 Task: In the Company iastate.edu, Create email and send with subject: 'Elevate Your Success: Introducing a Transformative Opportunity', and with mail content 'Good Day!_x000D_
We're excited to introduce you to an innovative solution that will revolutionize your industry. Get ready to redefine success and reach new heights!_x000D_
Best Regard', attach the document: Contract.pdf and insert image: visitingcard.jpg. Below Best Regards, write Pinterest and insert the URL: in.pinterest.com. Mark checkbox to create task to follow up : In 1 month.  Enter or choose an email address of recipient's from company's contact and send.. Logged in from softage.10@softage.net
Action: Mouse moved to (71, 49)
Screenshot: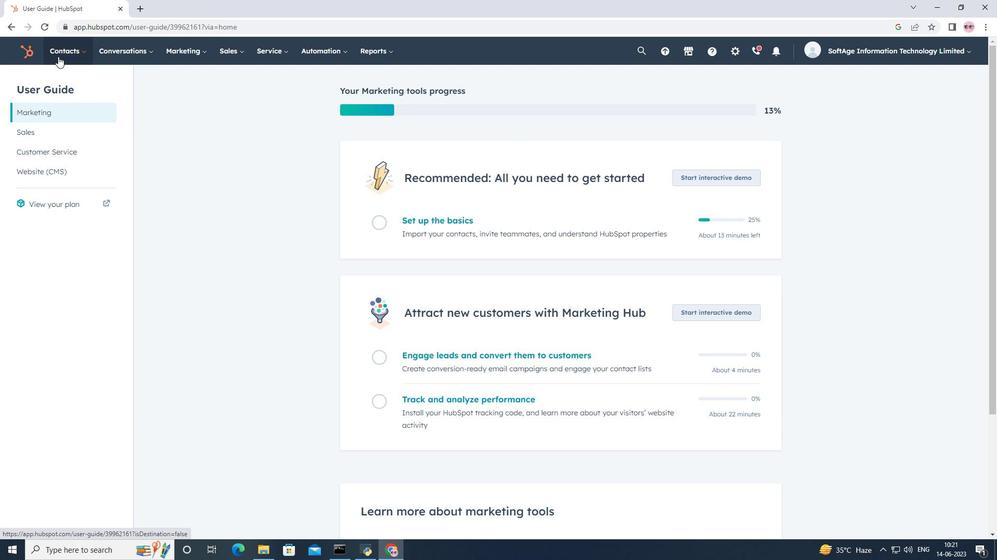 
Action: Mouse pressed left at (71, 49)
Screenshot: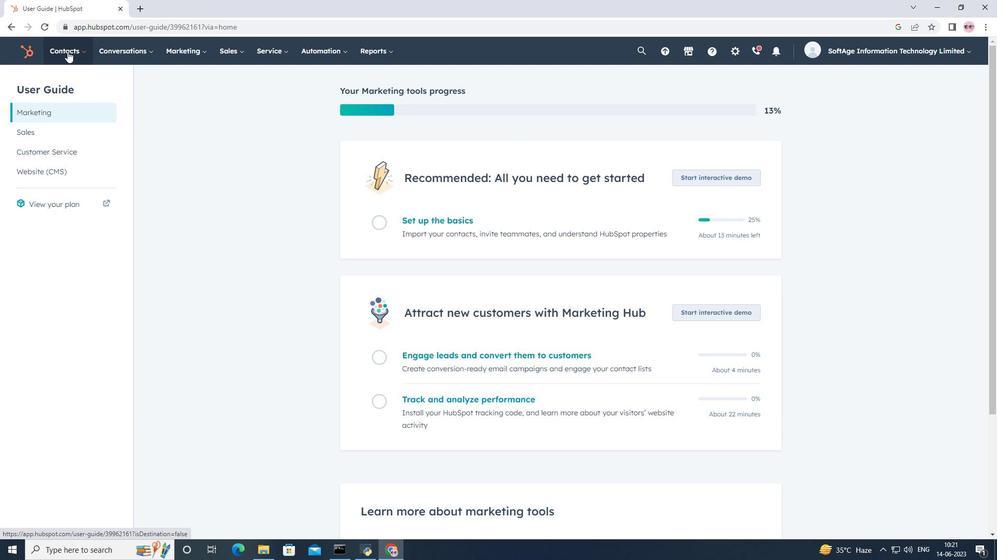 
Action: Mouse moved to (91, 98)
Screenshot: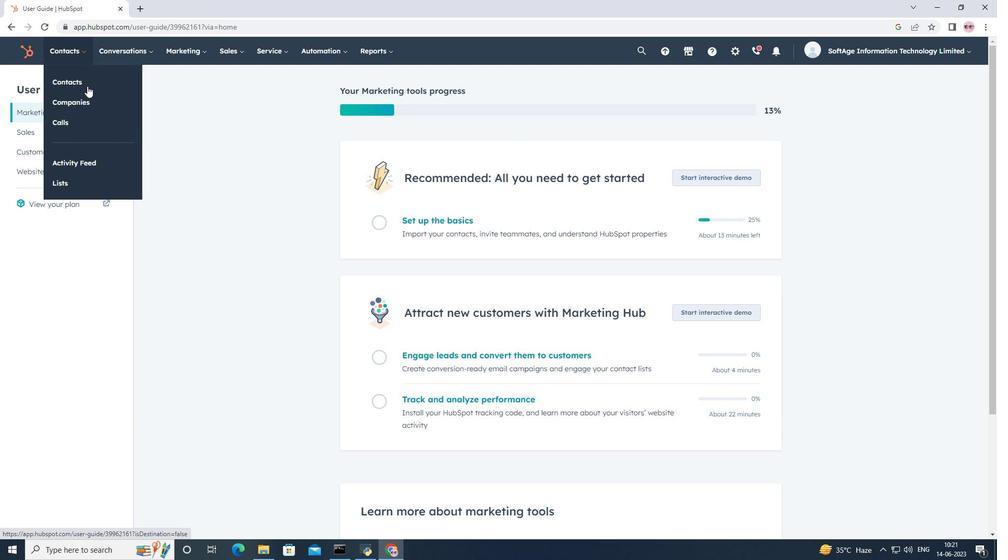 
Action: Mouse pressed left at (91, 98)
Screenshot: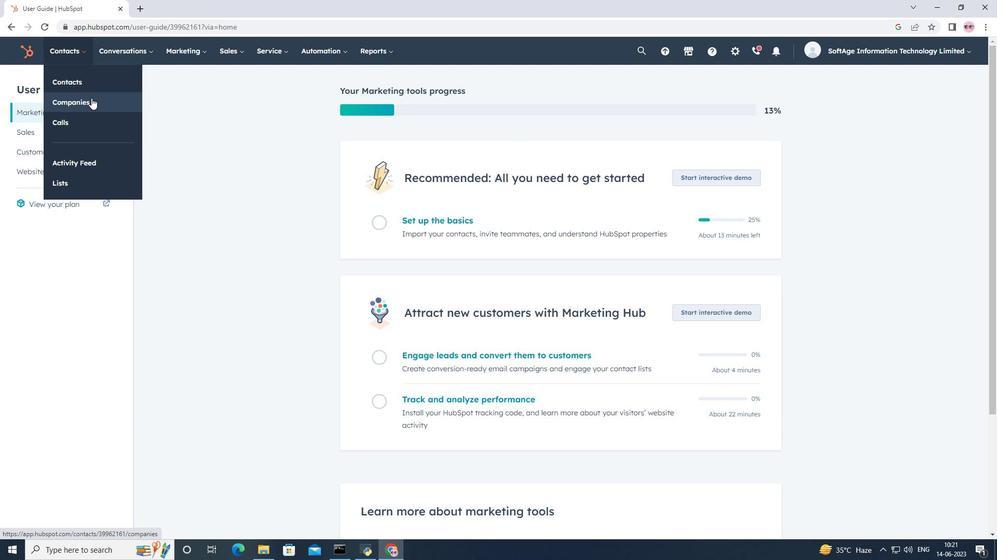 
Action: Mouse moved to (129, 170)
Screenshot: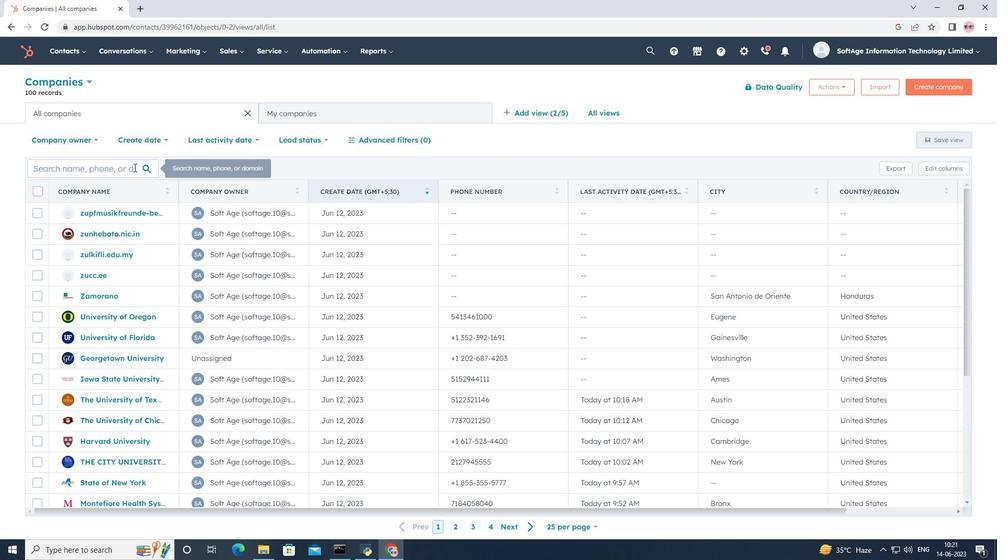 
Action: Mouse pressed left at (129, 170)
Screenshot: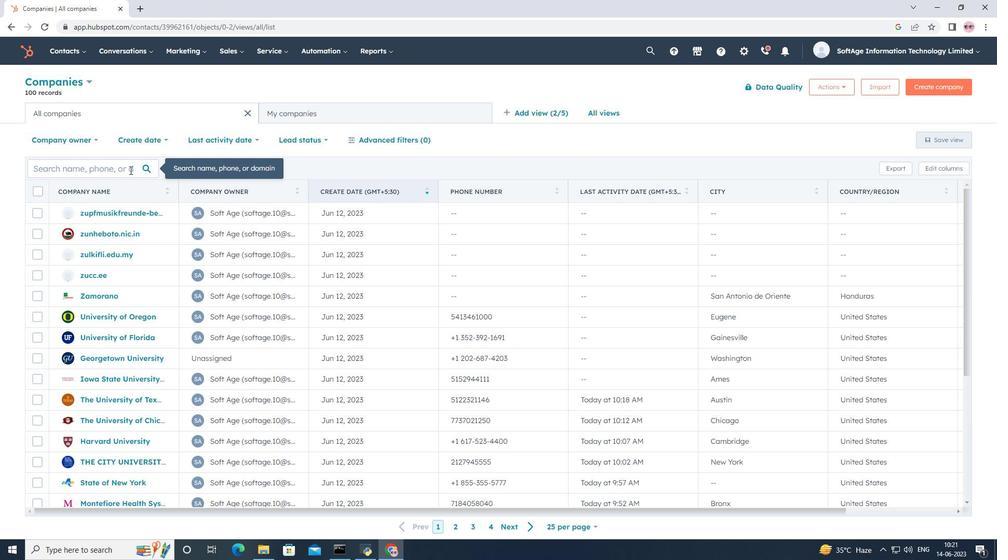 
Action: Key pressed iastate.edu
Screenshot: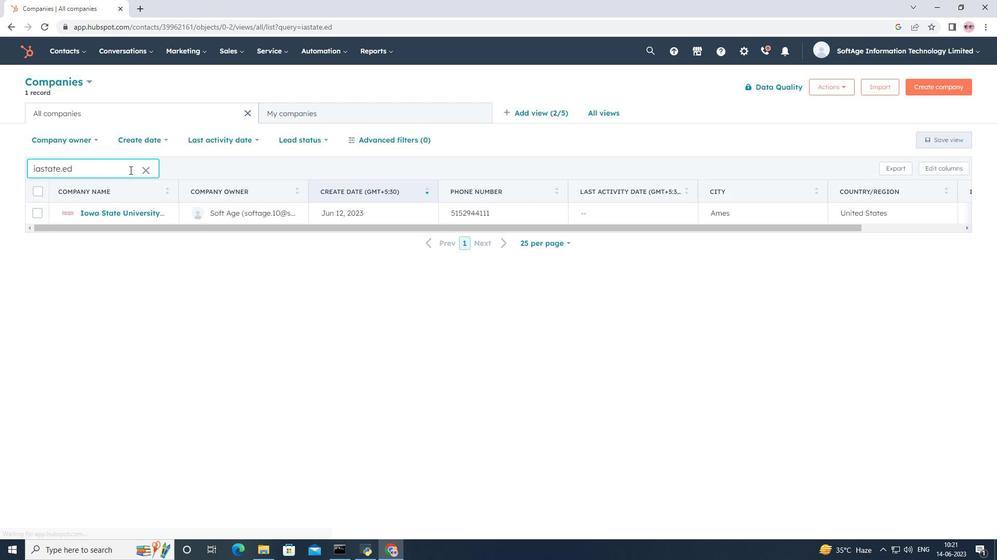 
Action: Mouse moved to (106, 218)
Screenshot: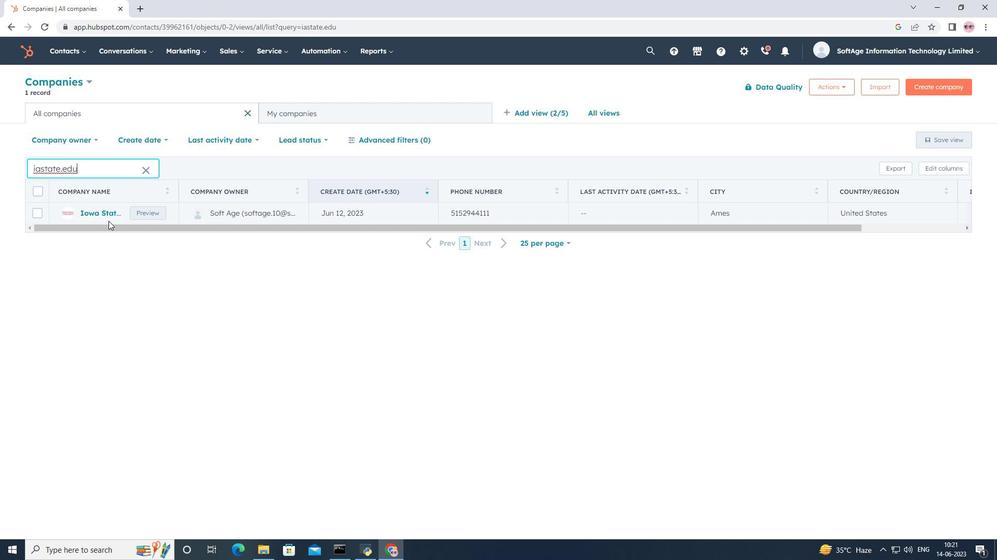 
Action: Mouse pressed left at (106, 218)
Screenshot: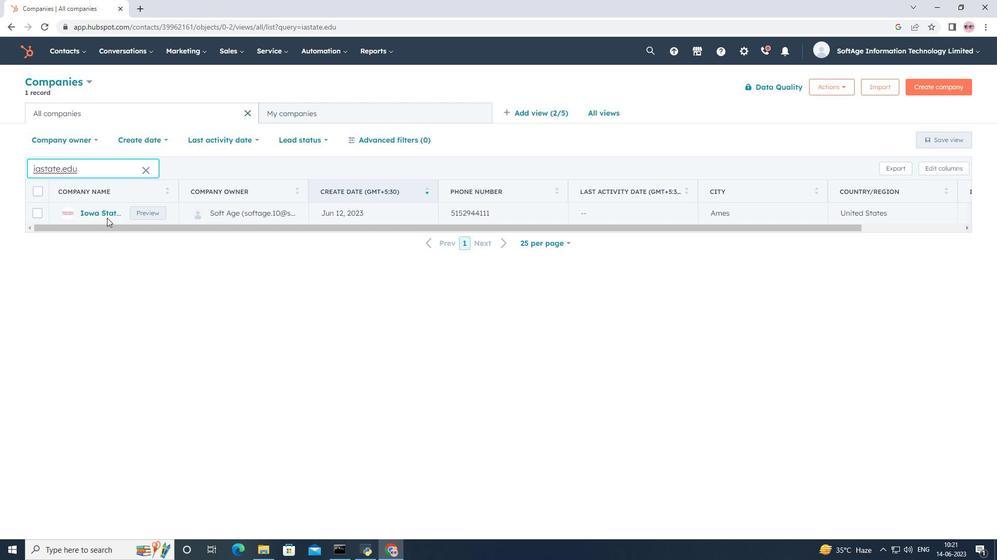 
Action: Mouse moved to (111, 211)
Screenshot: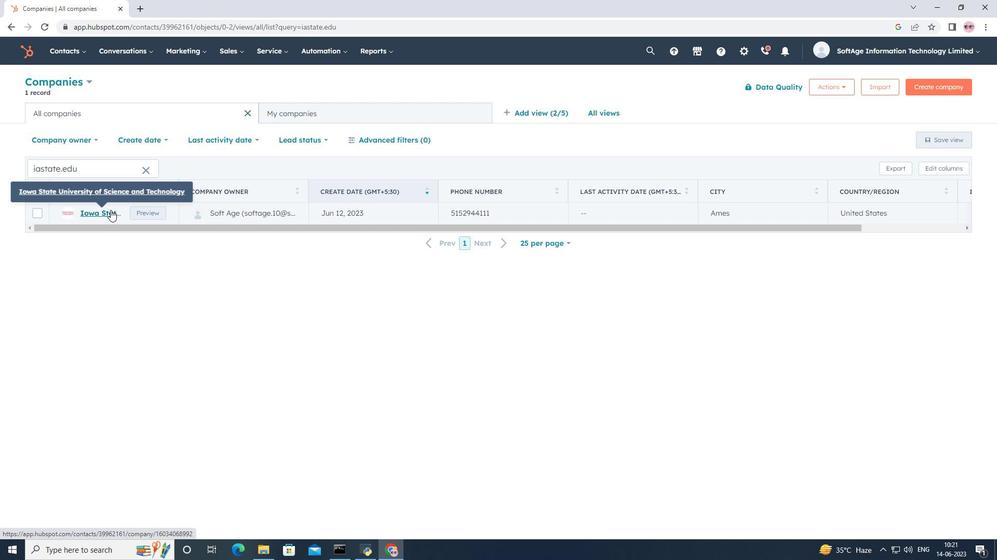 
Action: Mouse pressed left at (111, 211)
Screenshot: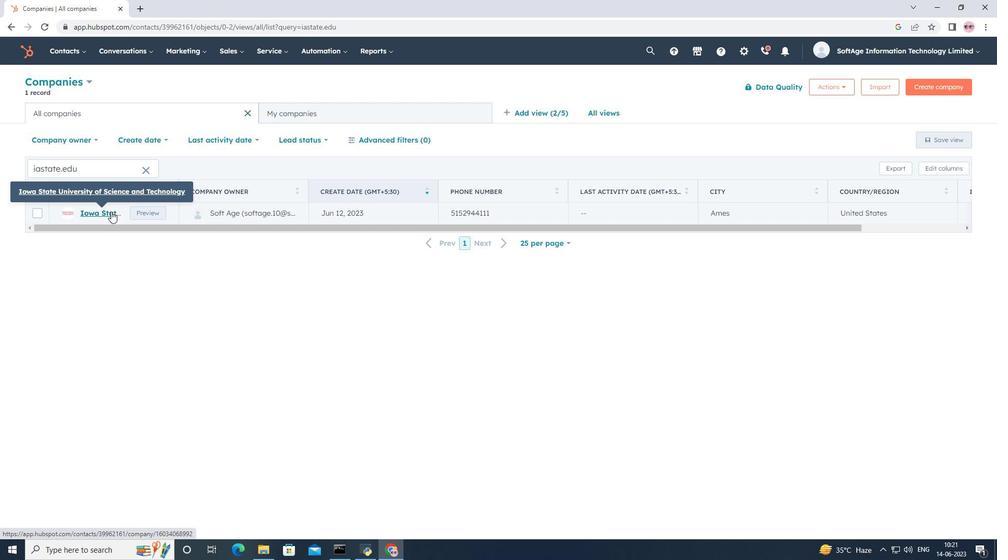 
Action: Mouse moved to (66, 181)
Screenshot: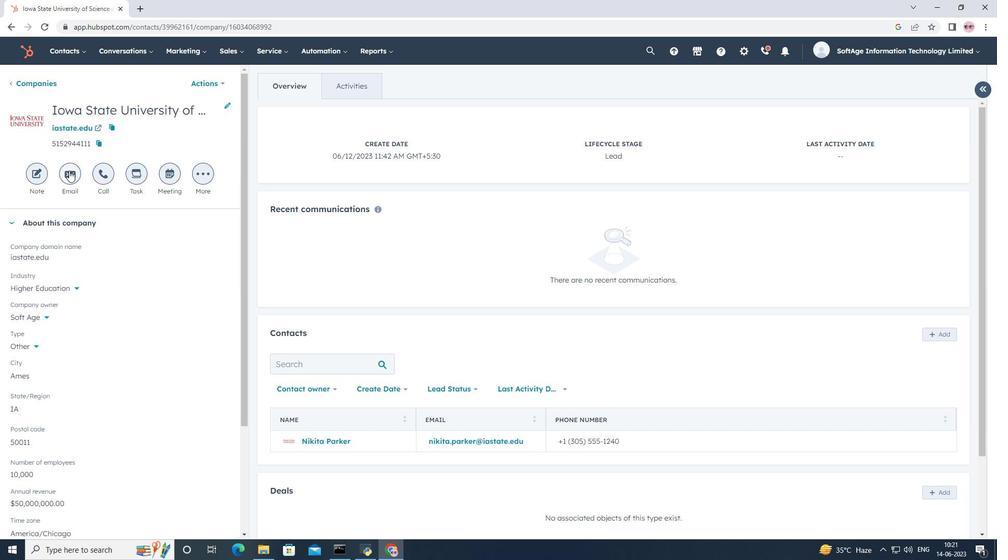 
Action: Mouse pressed left at (66, 181)
Screenshot: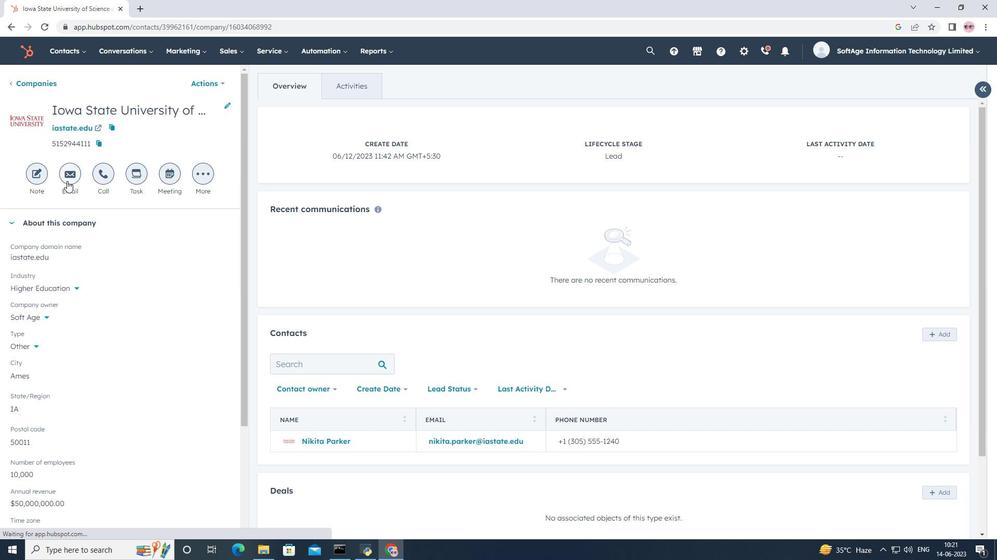 
Action: Mouse moved to (643, 347)
Screenshot: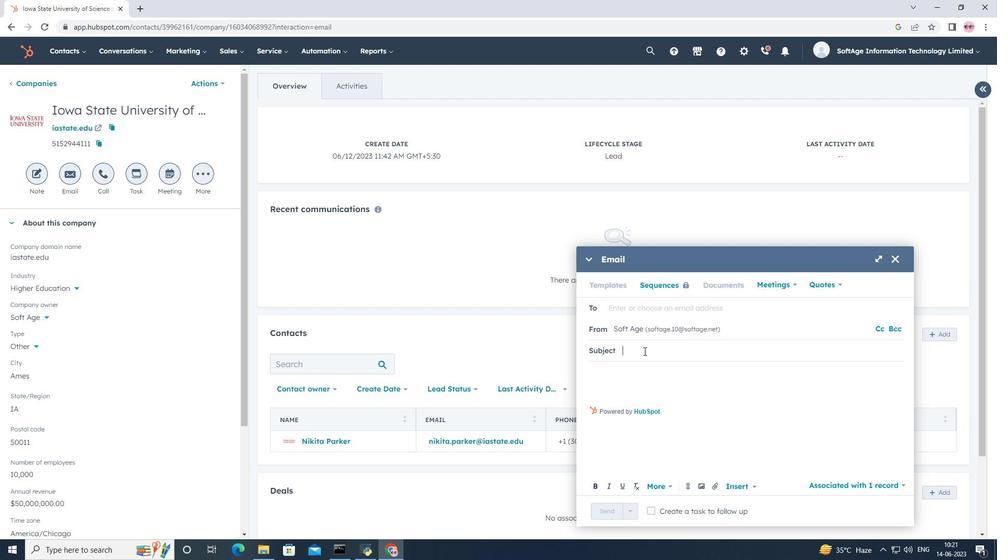 
Action: Mouse pressed left at (643, 347)
Screenshot: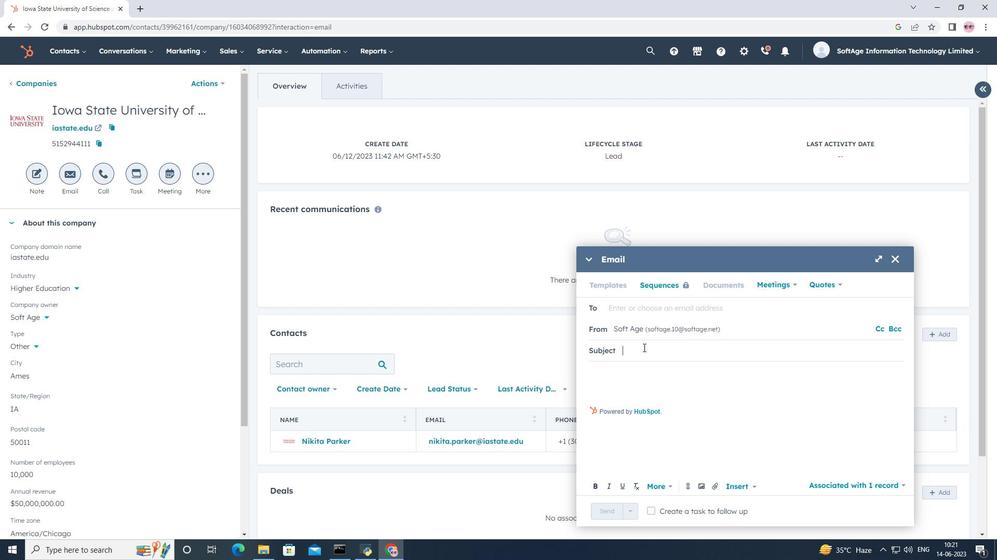 
Action: Key pressed <Key.shift>Elevate<Key.space><Key.shift>Your<Key.space><Key.shift>Success<Key.shift>:<Key.space><Key.shift><Key.shift><Key.shift><Key.shift><Key.shift><Key.shift><Key.shift><Key.shift><Key.shift><Key.shift><Key.shift><Key.shift><Key.shift><Key.shift><Key.shift><Key.shift><Key.shift><Key.shift><Key.shift><Key.shift><Key.shift><Key.shift><Key.shift><Key.shift><Key.shift><Key.shift><Key.shift><Key.shift><Key.shift><Key.shift><Key.shift><Key.shift><Key.shift><Key.shift><Key.shift><Key.shift><Key.shift><Key.shift><Key.shift><Key.shift><Key.shift><Key.shift><Key.shift><Key.shift><Key.shift><Key.shift><Key.shift><Key.shift>Introducing<Key.space>a<Key.space><Key.shift><Key.shift><Key.shift><Key.shift><Key.shift><Key.shift><Key.shift><Key.shift><Key.shift><Key.shift><Key.shift>Transformative<Key.space><Key.shift>Opportunity
Screenshot: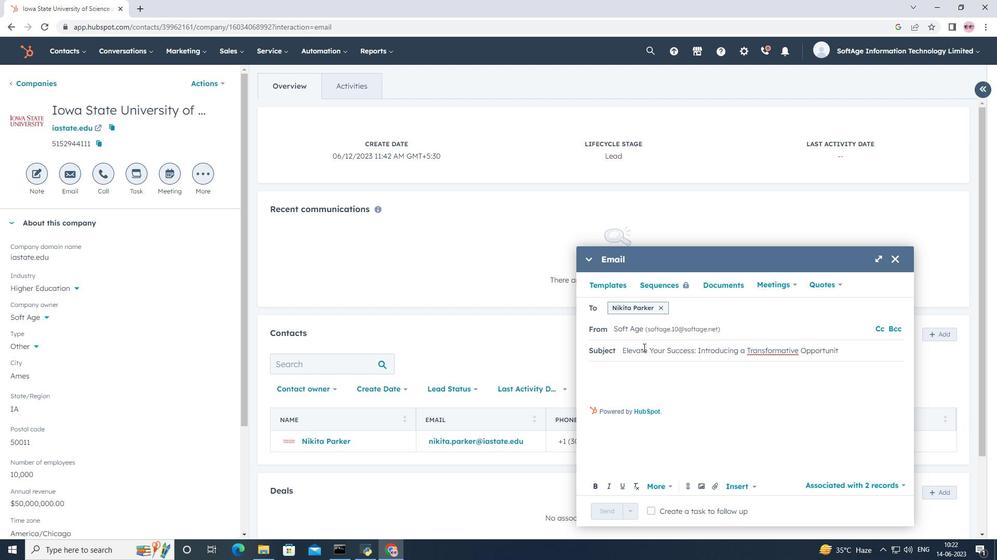 
Action: Mouse moved to (621, 372)
Screenshot: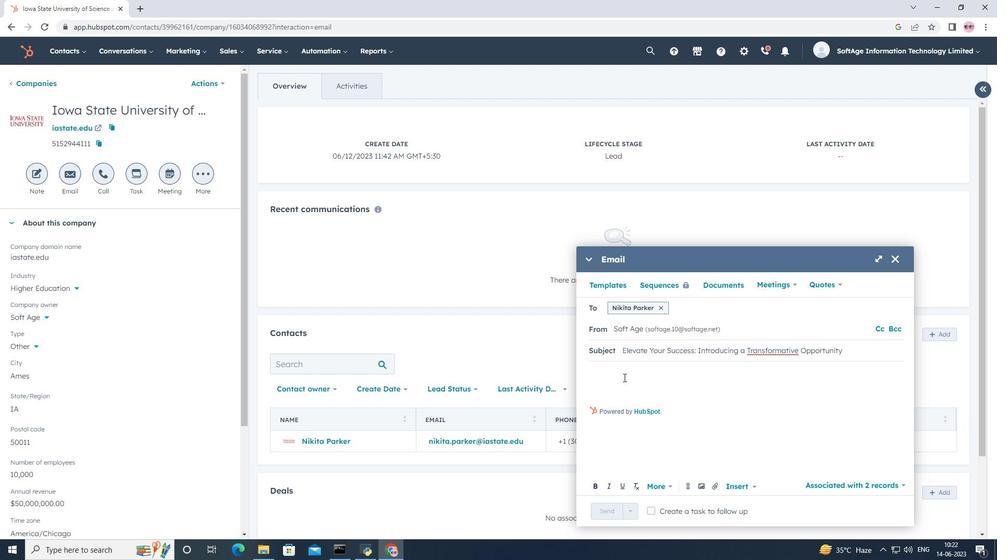 
Action: Mouse pressed left at (621, 372)
Screenshot: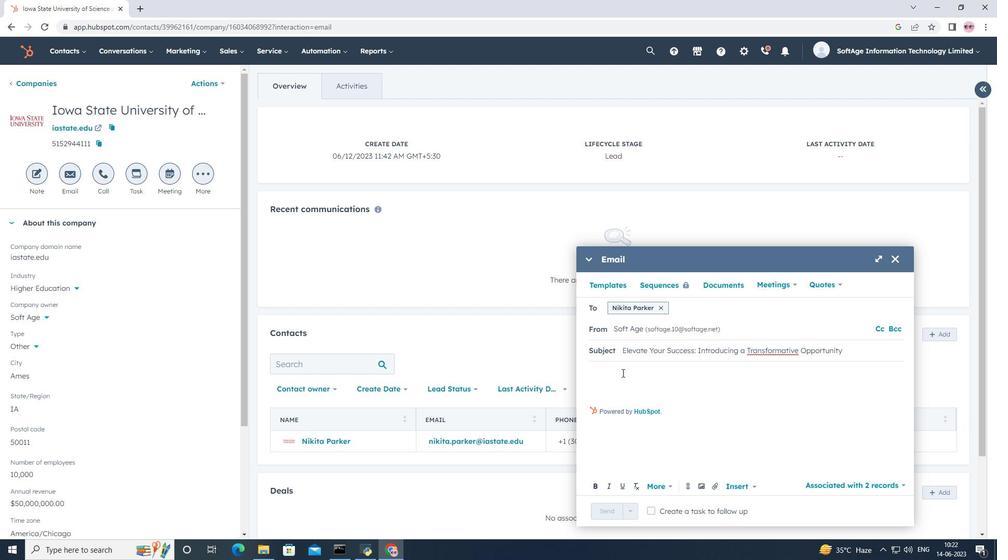 
Action: Key pressed <Key.shift><Key.shift><Key.shift><Key.shift><Key.shift><Key.shift>Good<Key.space><Key.shift><Key.shift>Day<Key.shift>!<Key.enter><Key.shift><Key.shift><Key.shift><Key.shift><Key.shift><Key.shift><Key.shift><Key.shift><Key.shift><Key.shift><Key.shift><Key.shift><Key.shift><Key.shift><Key.shift><Key.shift><Key.shift><Key.shift><Key.shift><Key.shift><Key.shift>We're<Key.space>excited<Key.space>to<Key.space>introduce<Key.space>you<Key.space>to<Key.space>an<Key.space>innovative<Key.space>solution<Key.space>that<Key.space>will<Key.space>revolutionize<Key.space>your<Key.space>industry.<Key.space><Key.shift>Get<Key.space>ready<Key.space>to<Key.space>redefine<Key.space>success<Key.space>and<Key.space>reach<Key.space>new<Key.space>heights<Key.shift>!<Key.enter><Key.shift>Best<Key.space><Key.shift>Regard
Screenshot: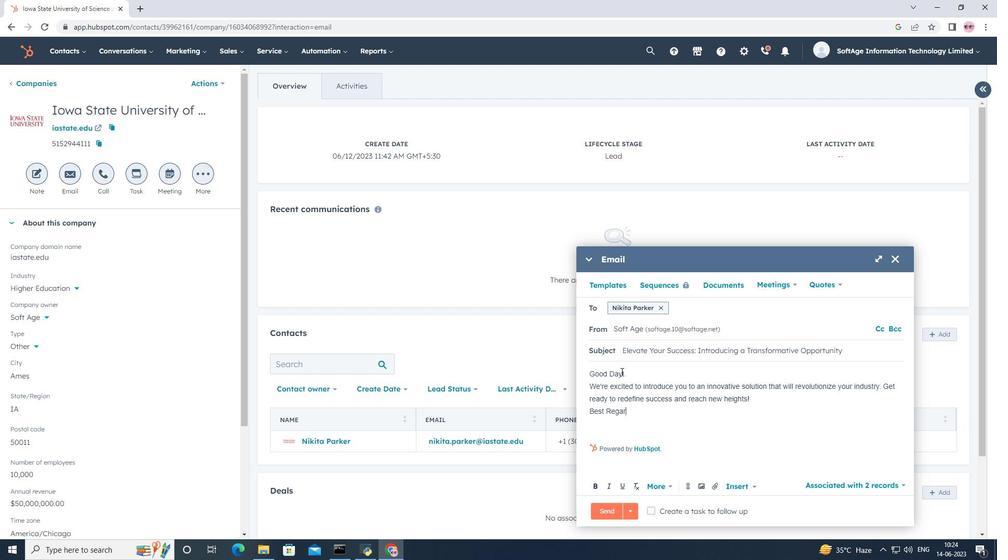 
Action: Mouse moved to (713, 489)
Screenshot: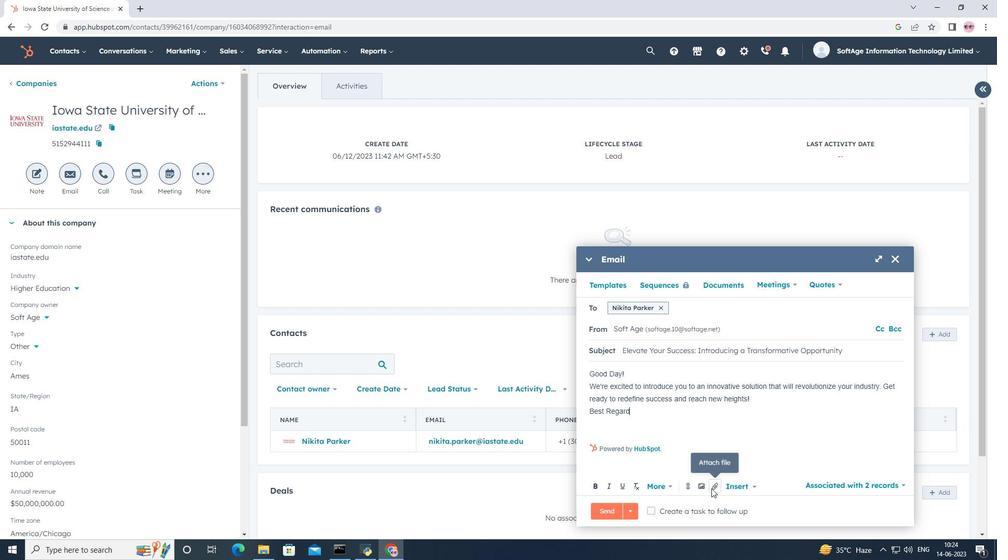
Action: Mouse pressed left at (713, 489)
Screenshot: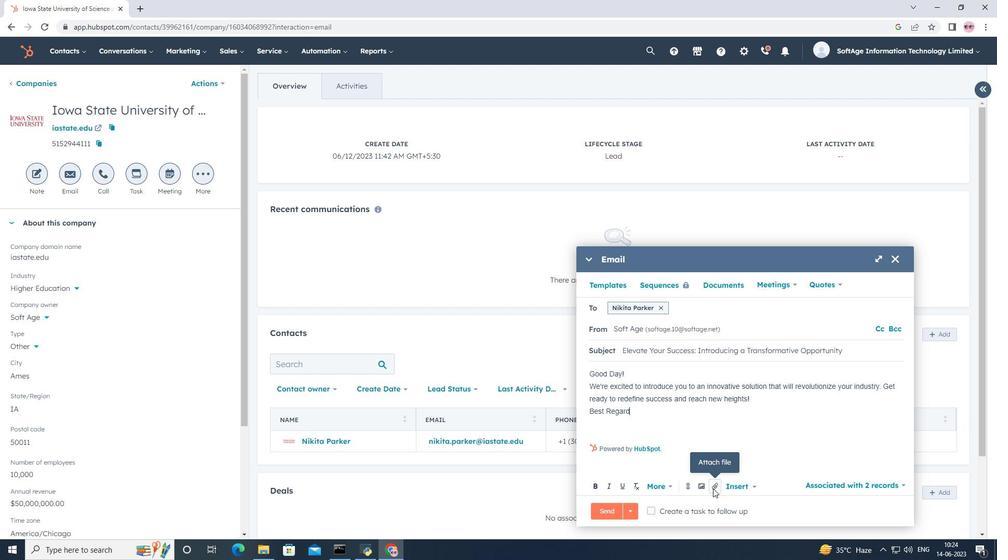 
Action: Mouse moved to (731, 459)
Screenshot: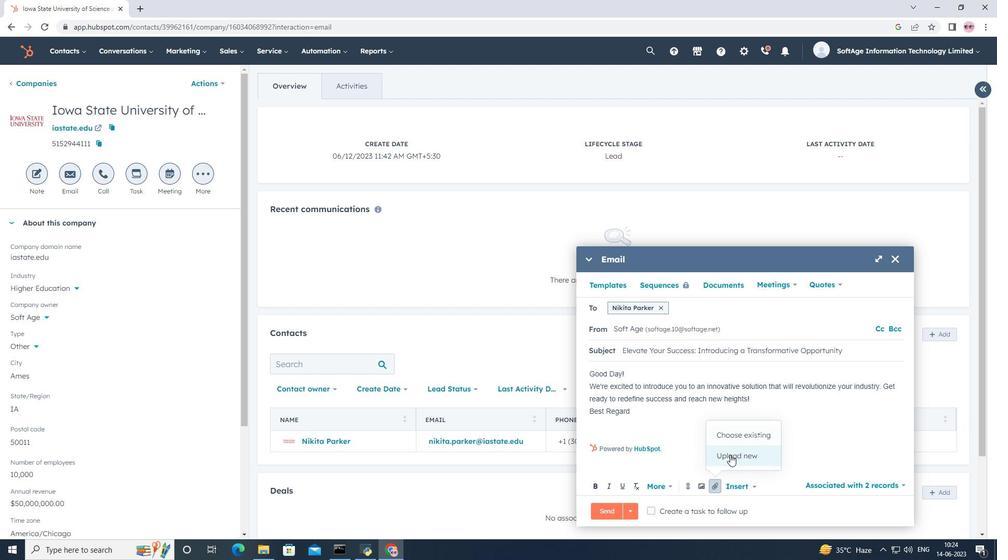 
Action: Mouse pressed left at (731, 459)
Screenshot: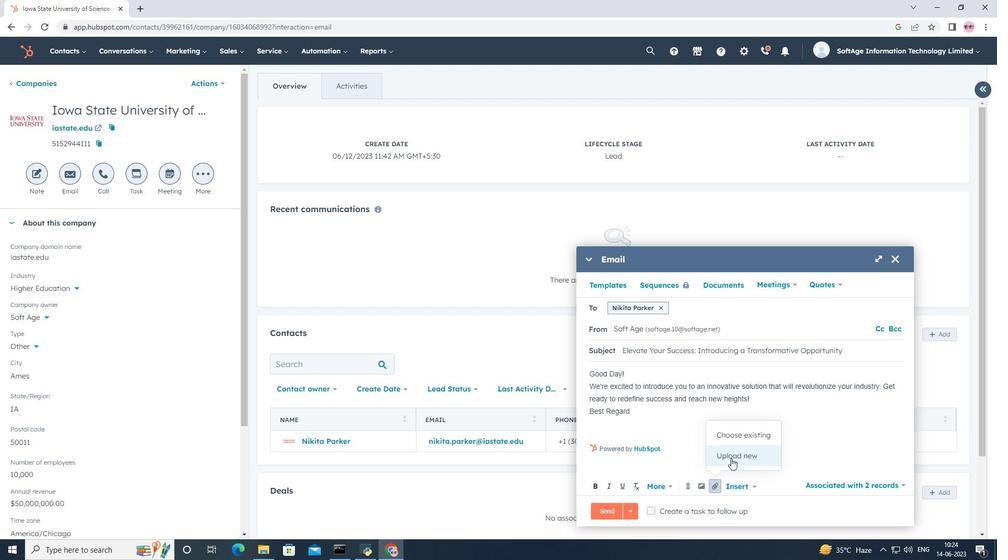 
Action: Mouse moved to (49, 130)
Screenshot: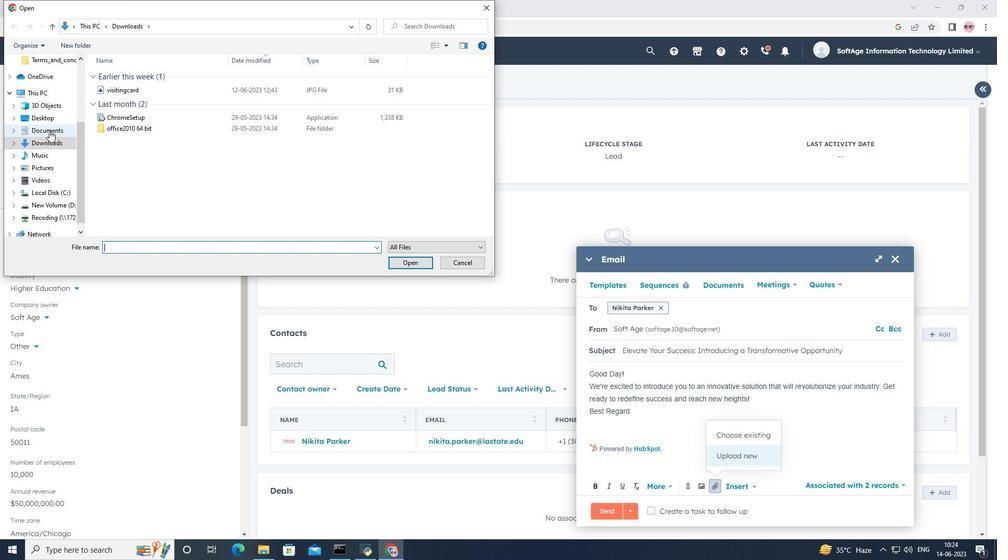 
Action: Mouse pressed left at (49, 130)
Screenshot: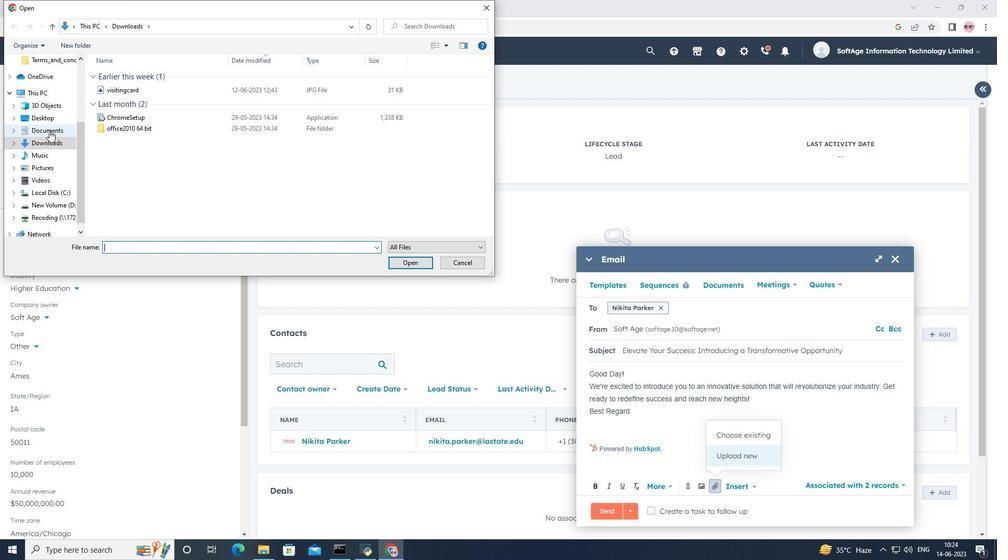 
Action: Mouse moved to (134, 107)
Screenshot: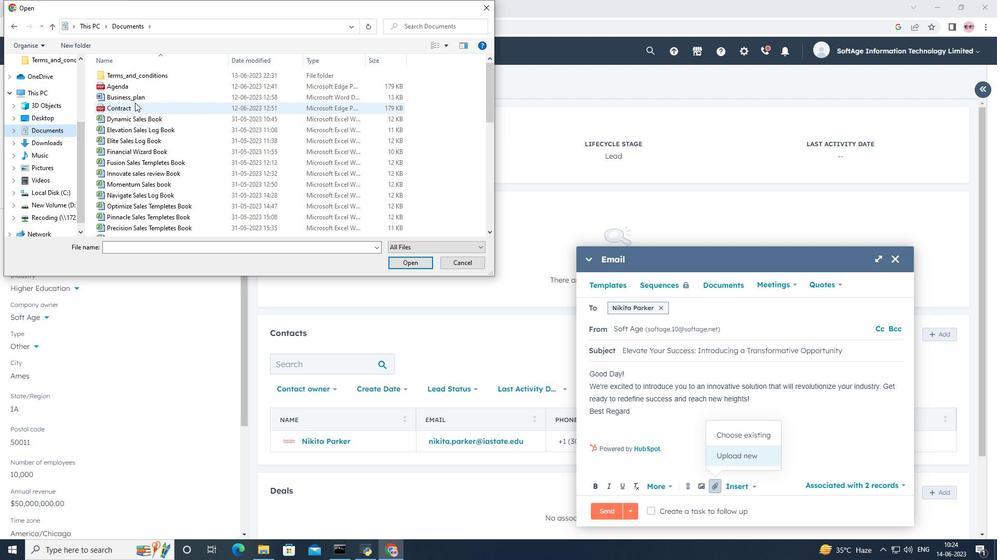 
Action: Mouse pressed left at (134, 107)
Screenshot: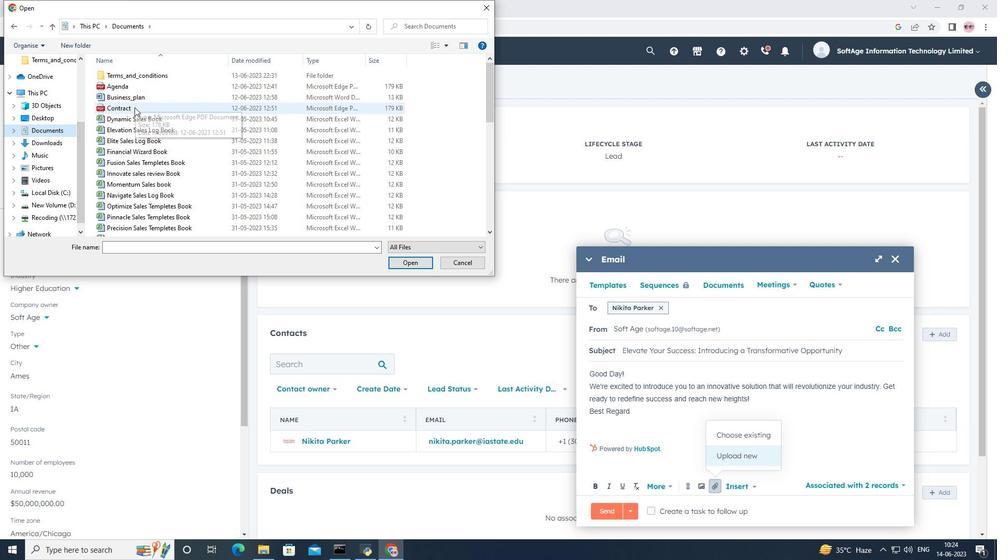 
Action: Mouse moved to (394, 261)
Screenshot: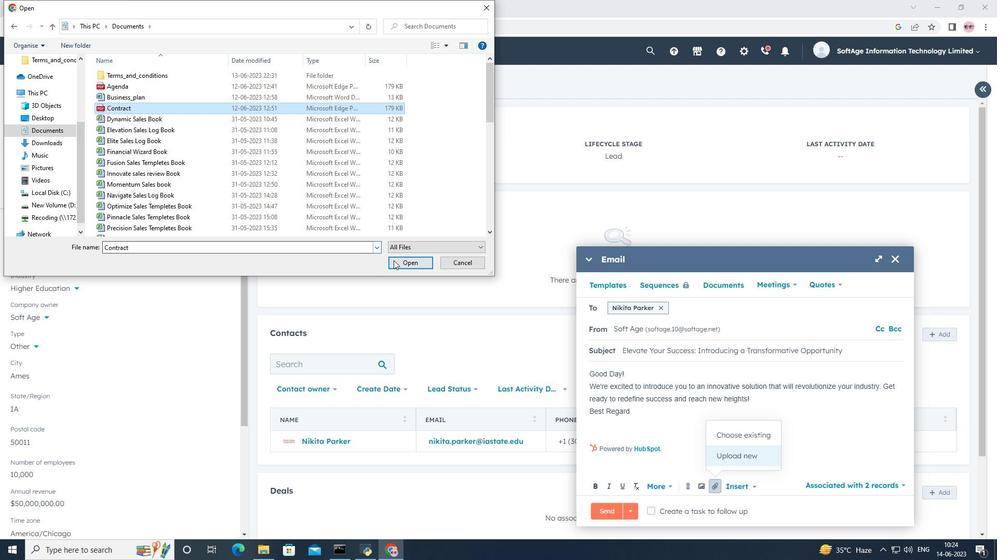
Action: Mouse pressed left at (394, 261)
Screenshot: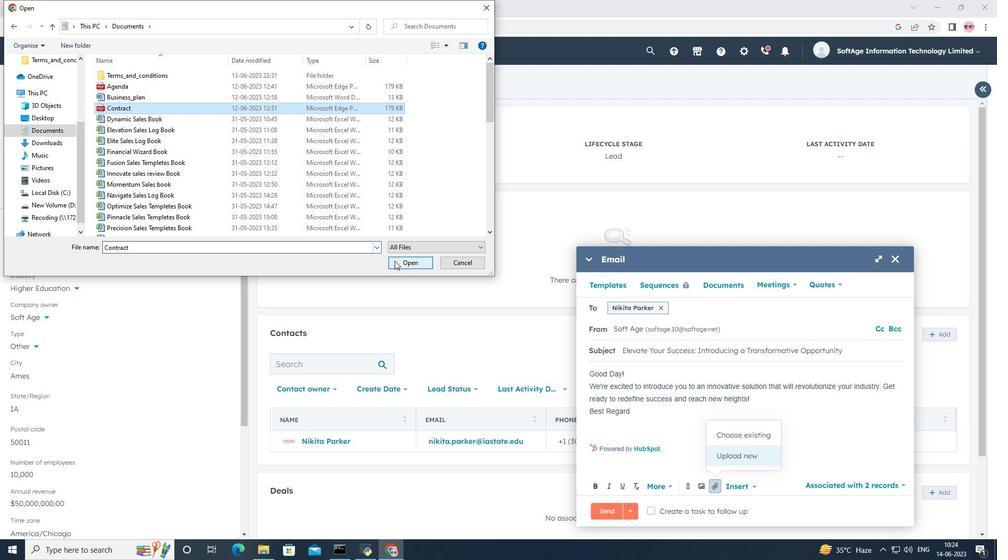 
Action: Mouse moved to (704, 459)
Screenshot: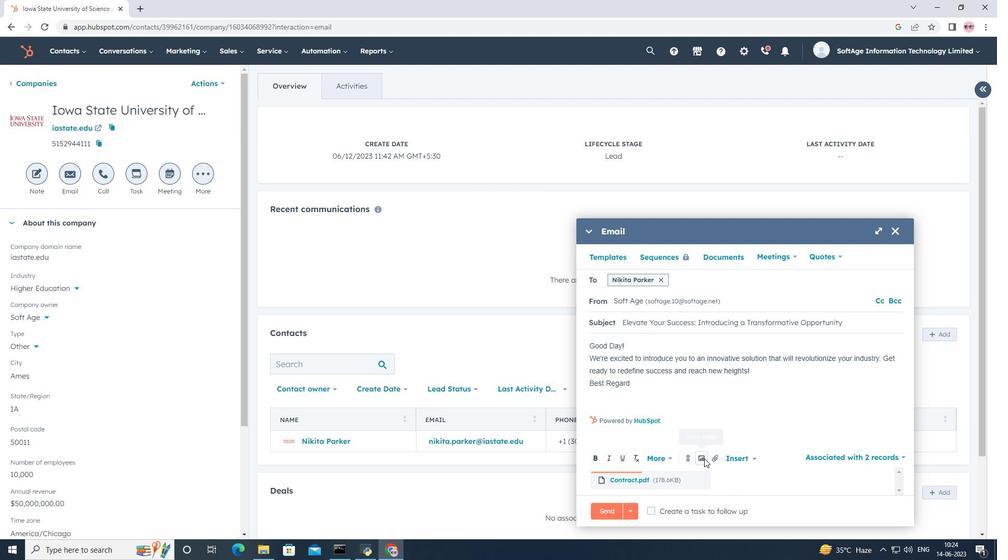 
Action: Mouse pressed left at (704, 459)
Screenshot: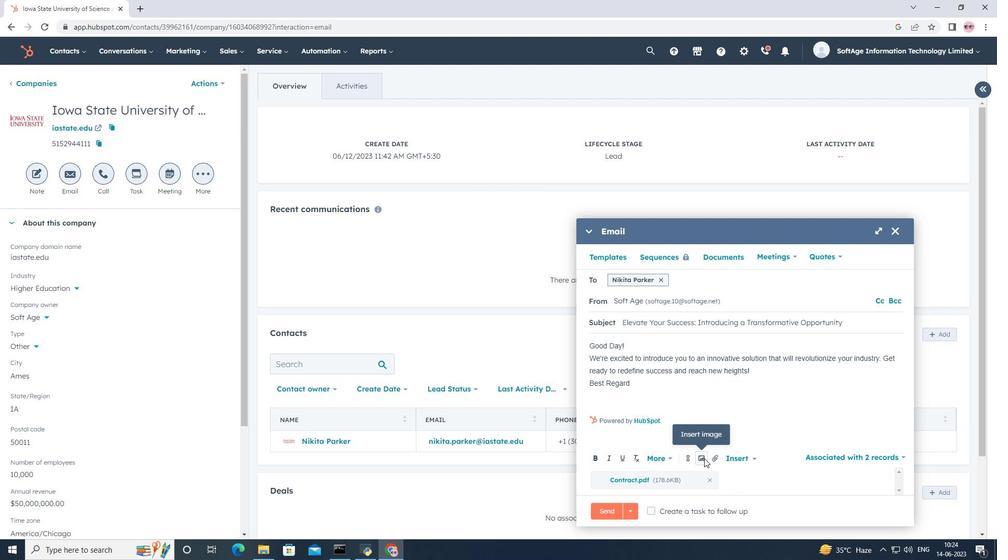 
Action: Mouse moved to (695, 433)
Screenshot: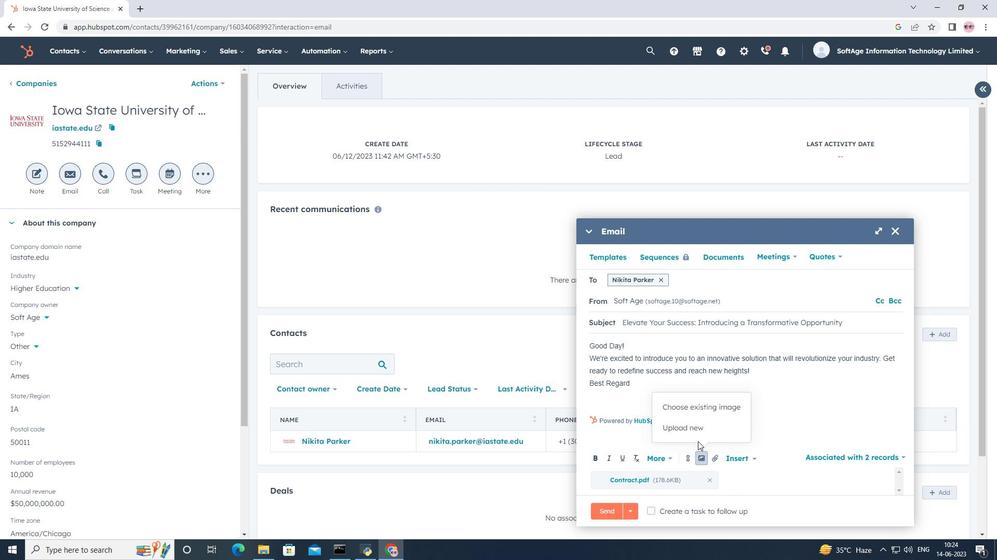 
Action: Mouse pressed left at (695, 433)
Screenshot: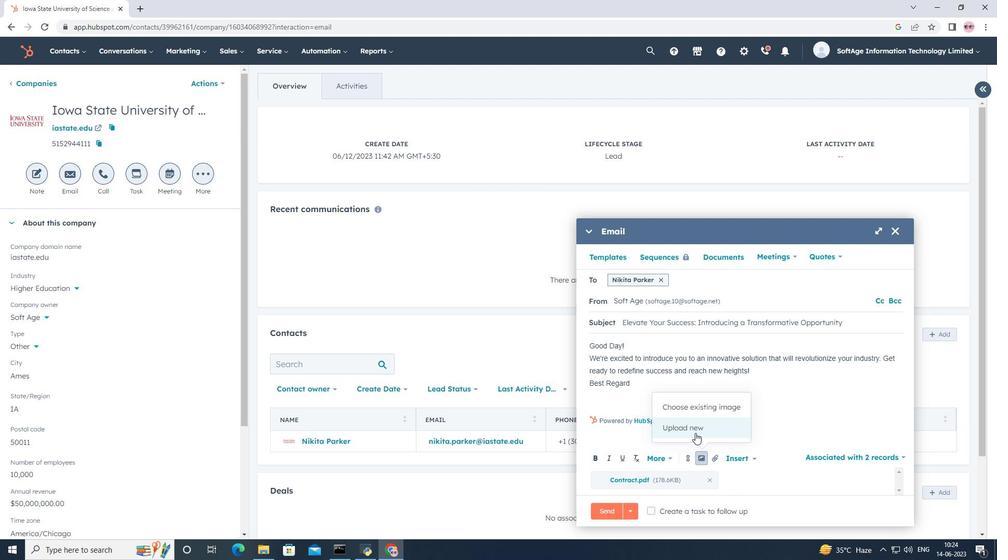 
Action: Mouse moved to (47, 146)
Screenshot: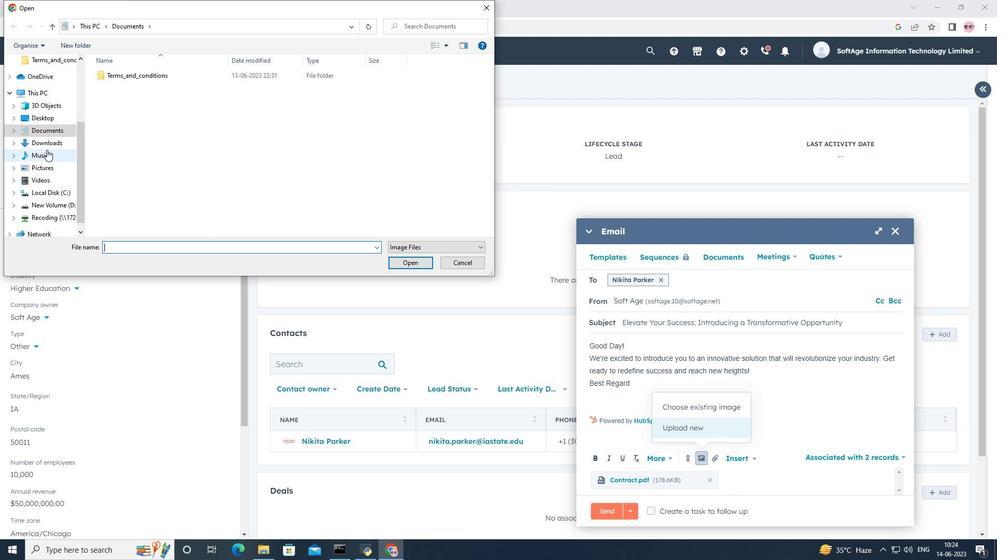 
Action: Mouse pressed left at (47, 146)
Screenshot: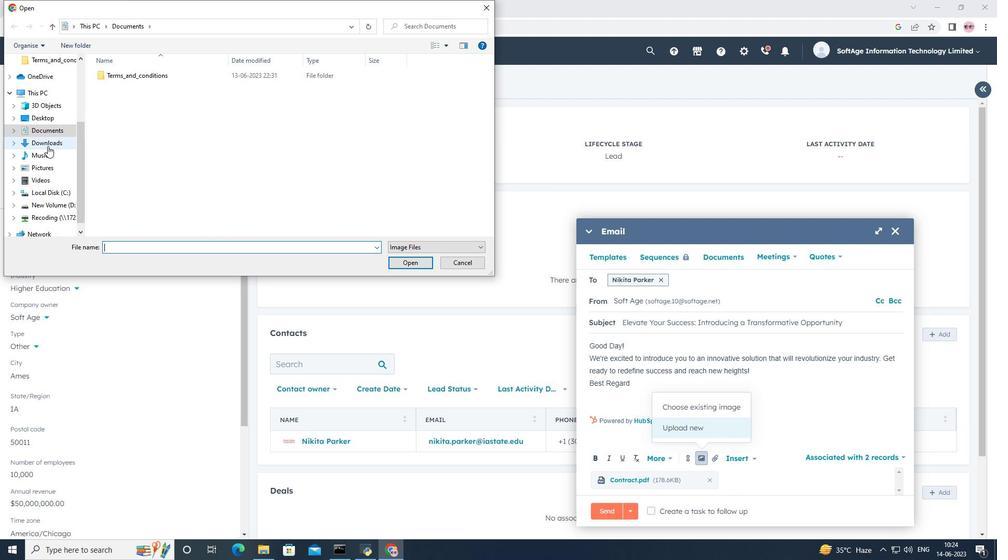 
Action: Mouse moved to (108, 87)
Screenshot: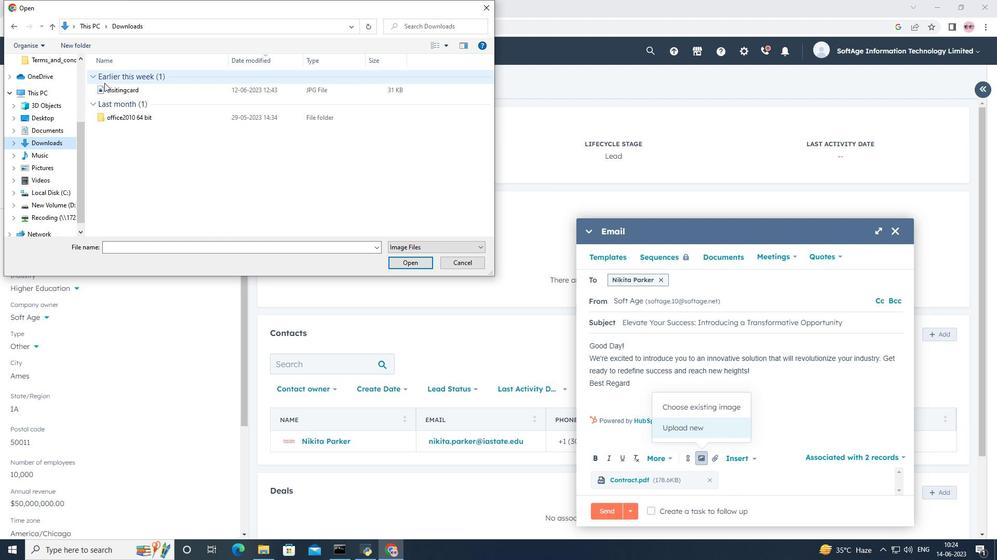 
Action: Mouse pressed left at (108, 87)
Screenshot: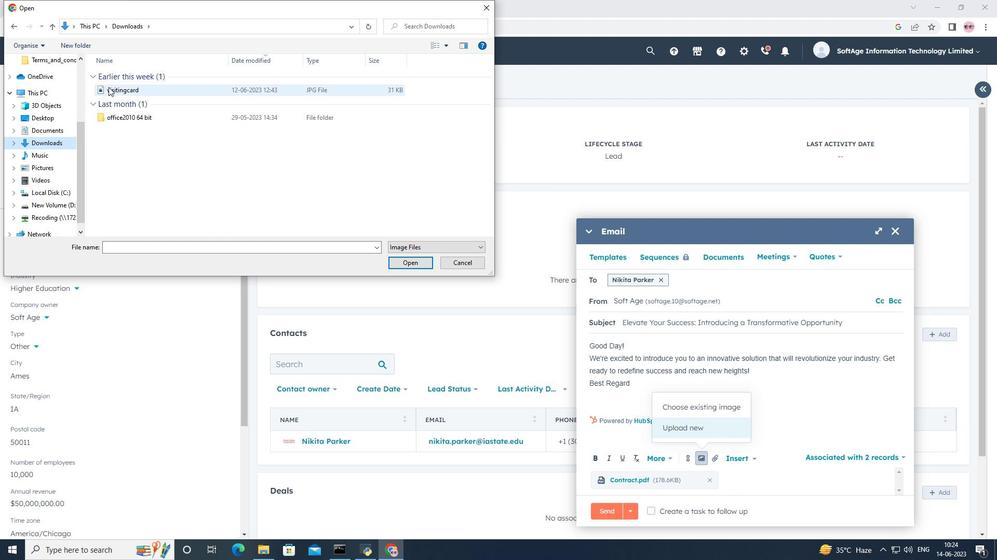 
Action: Mouse moved to (410, 267)
Screenshot: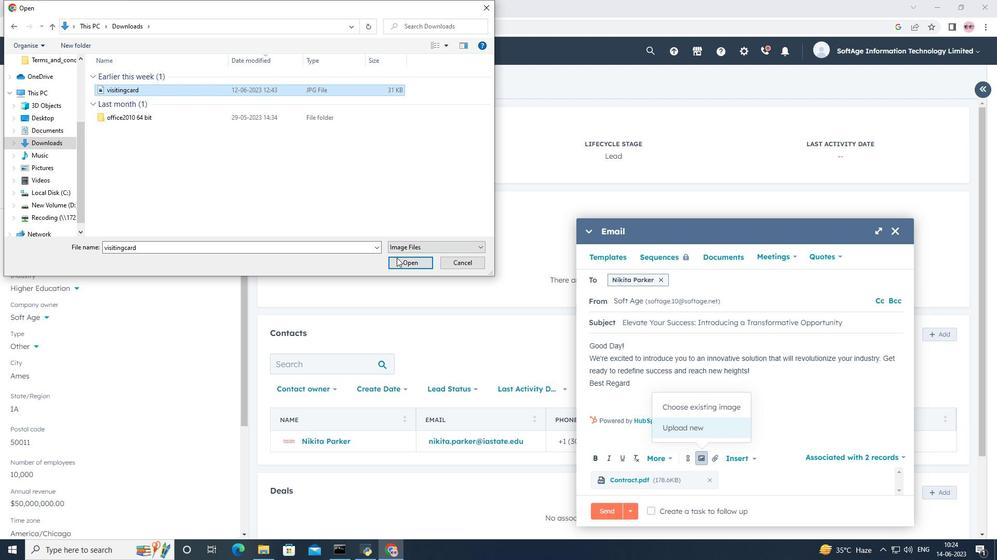 
Action: Mouse pressed left at (410, 267)
Screenshot: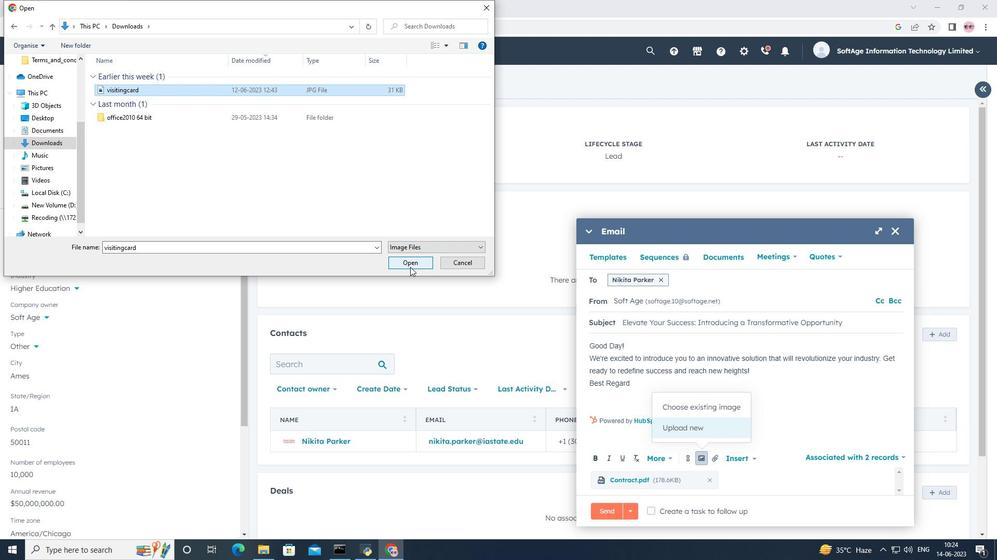 
Action: Mouse moved to (634, 286)
Screenshot: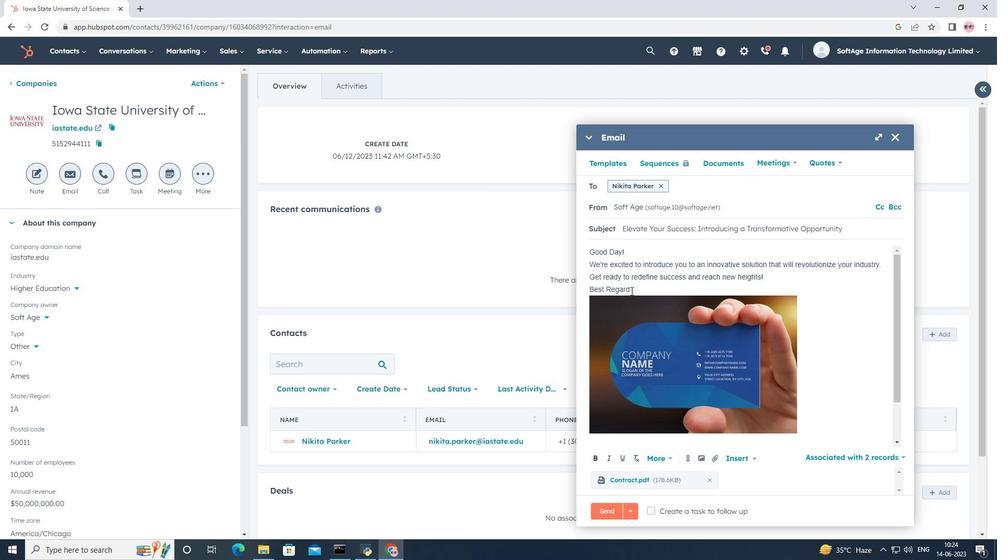 
Action: Mouse pressed left at (634, 286)
Screenshot: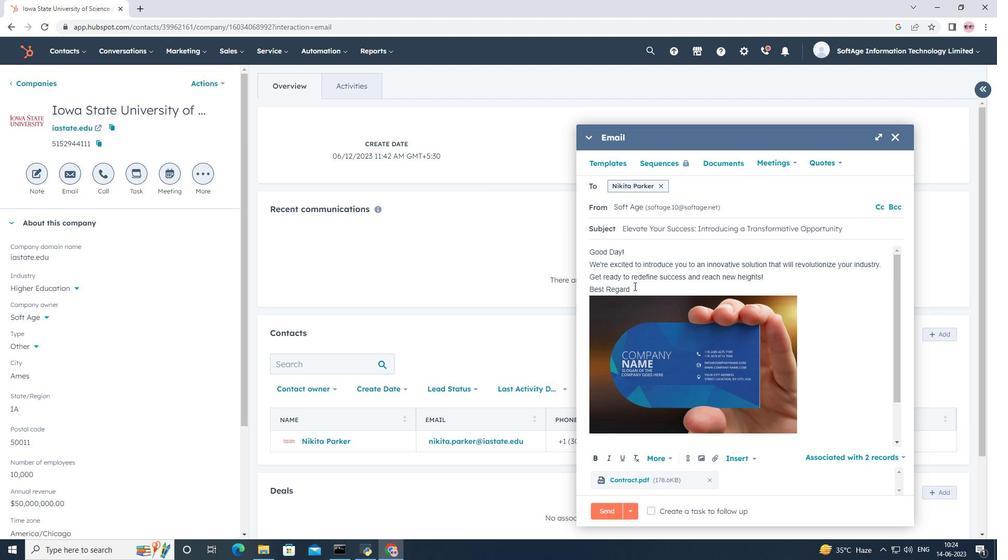 
Action: Key pressed <Key.enter><Key.shift><Key.shift><Key.shift><Key.shift><Key.shift><Key.shift><Key.shift><Key.shift><Key.shift><Key.shift><Key.shift><Key.shift><Key.shift><Key.shift><Key.shift><Key.shift><Key.shift><Key.shift><Key.shift><Key.shift><Key.shift><Key.shift><Key.shift><Key.shift><Key.shift><Key.shift><Key.shift><Key.shift><Key.shift><Key.shift><Key.shift><Key.shift><Key.shift><Key.shift><Key.shift><Key.shift><Key.shift><Key.shift><Key.shift><Key.shift><Key.shift><Key.shift><Key.shift><Key.shift><Key.shift><Key.shift><Key.shift><Key.shift><Key.shift><Key.shift><Key.shift><Key.shift><Key.shift><Key.shift><Key.shift><Key.shift><Key.shift><Key.shift><Key.shift><Key.shift><Key.shift><Key.shift><Key.shift><Key.shift><Key.shift><Key.shift><Key.shift><Key.shift><Key.shift><Key.shift>Pinterest
Screenshot: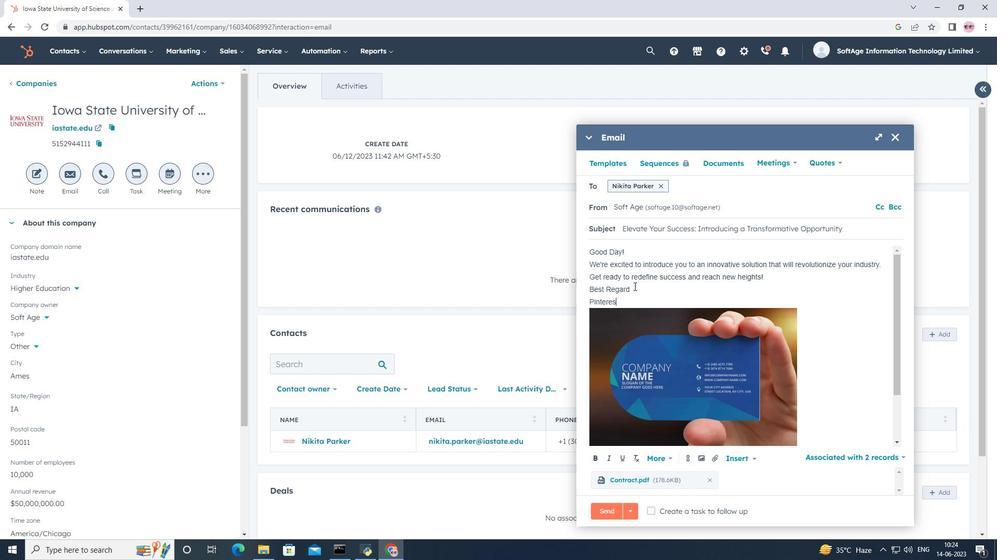
Action: Mouse moved to (679, 460)
Screenshot: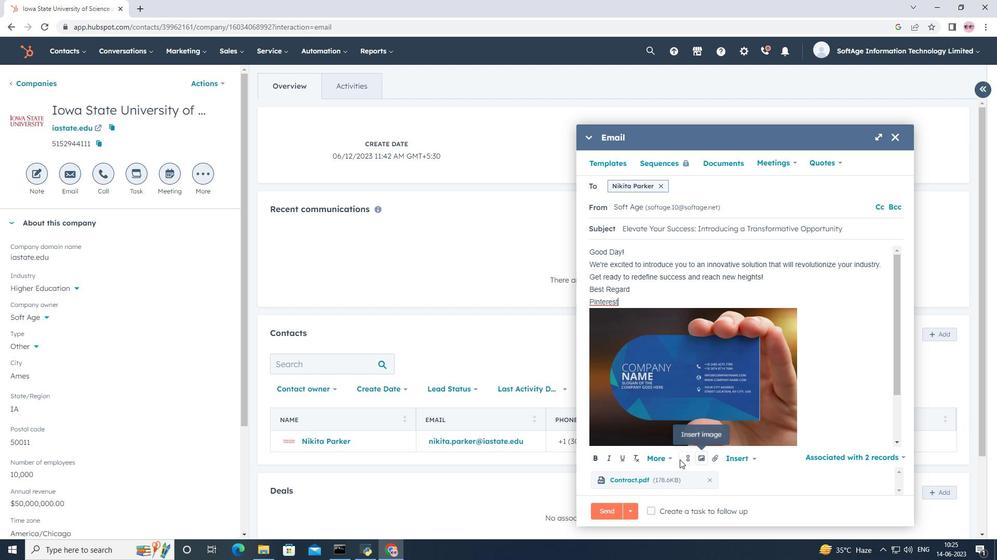 
Action: Key pressed <Key.space>
Screenshot: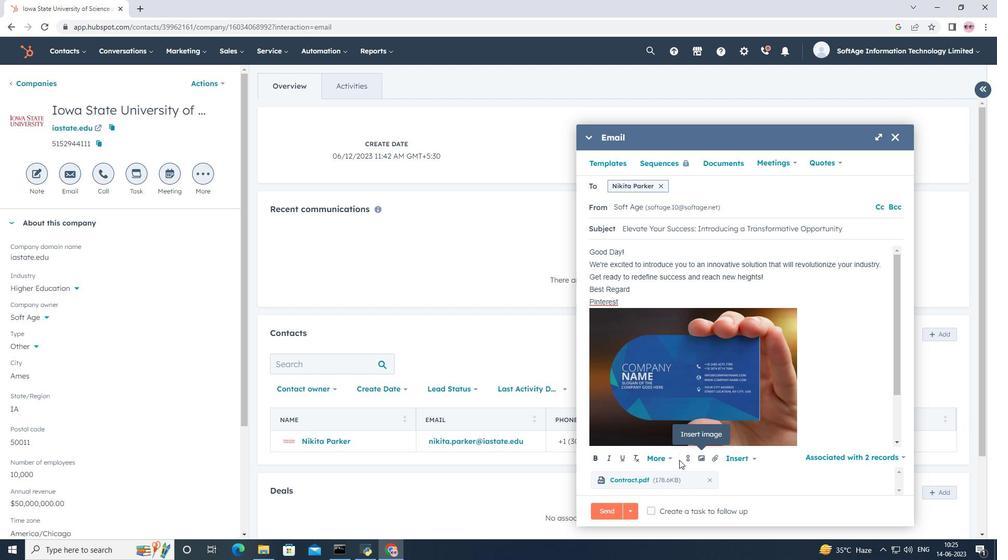 
Action: Mouse moved to (688, 461)
Screenshot: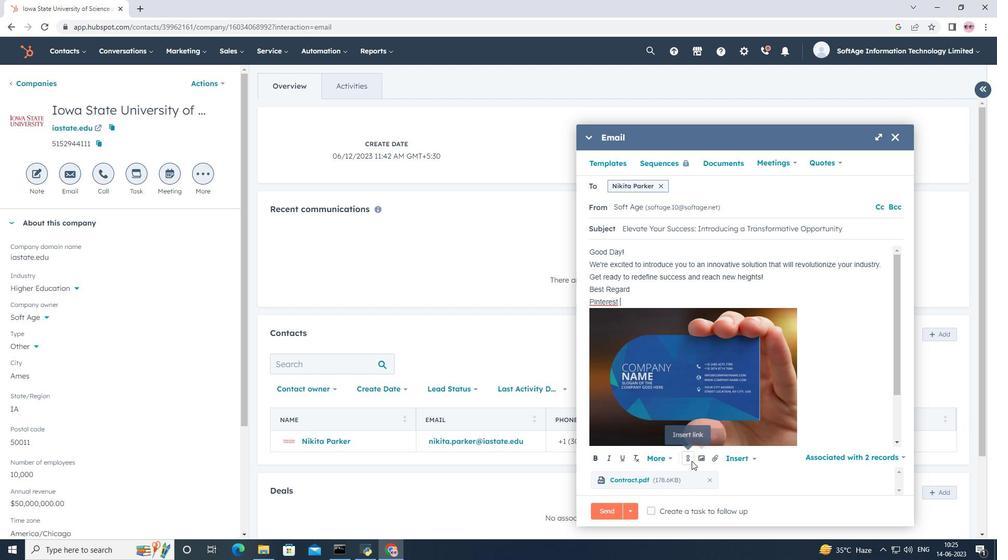 
Action: Mouse pressed left at (688, 461)
Screenshot: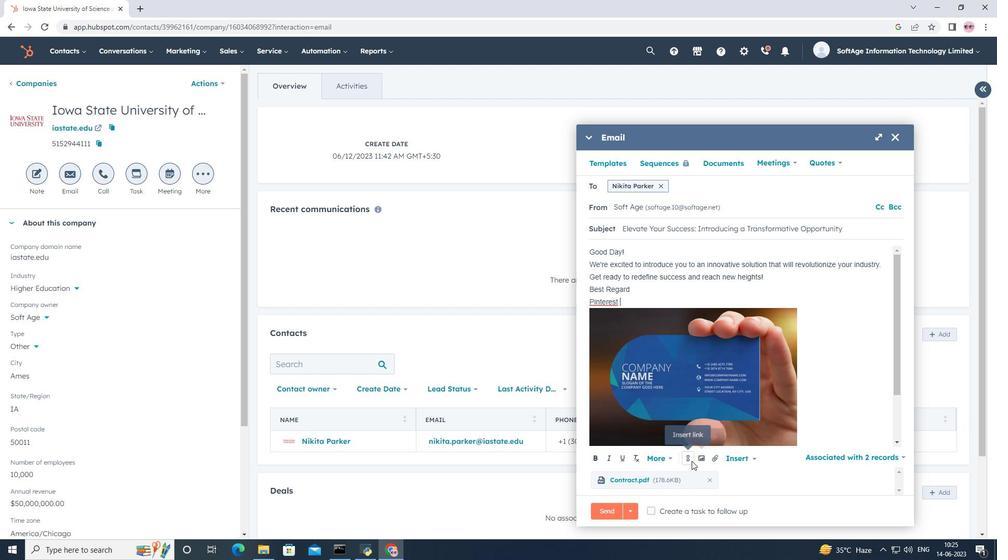 
Action: Mouse moved to (708, 387)
Screenshot: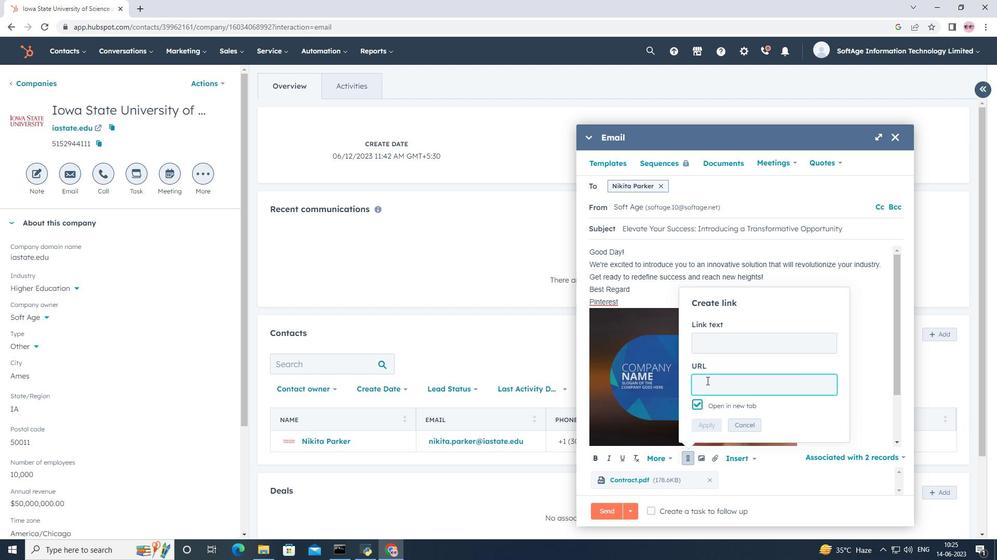 
Action: Key pressed in.pinterest.com
Screenshot: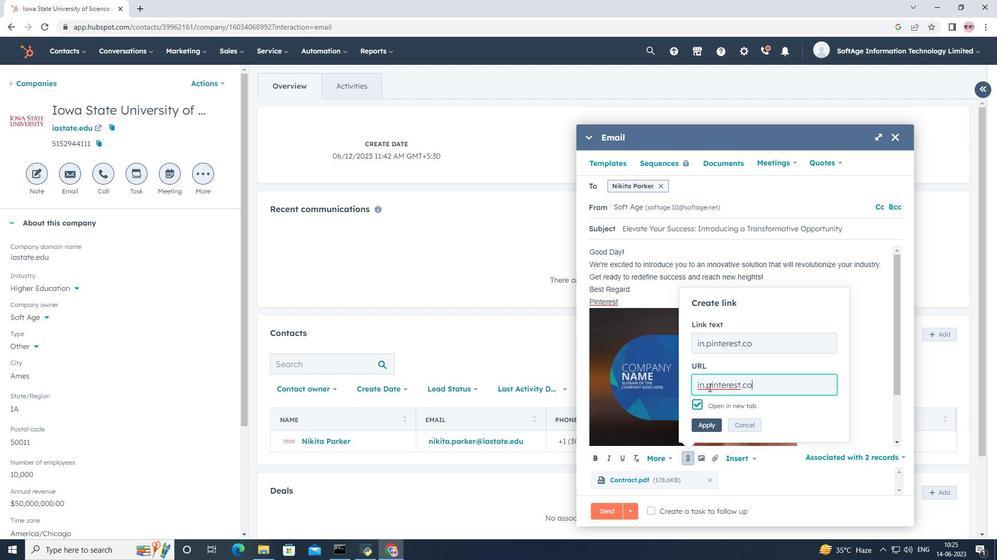 
Action: Mouse moved to (709, 428)
Screenshot: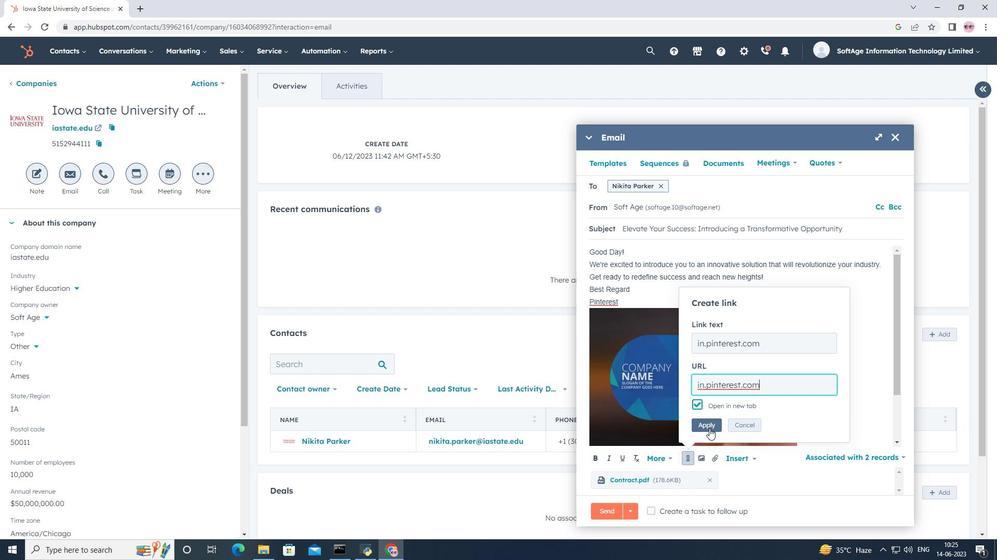 
Action: Mouse pressed left at (709, 428)
Screenshot: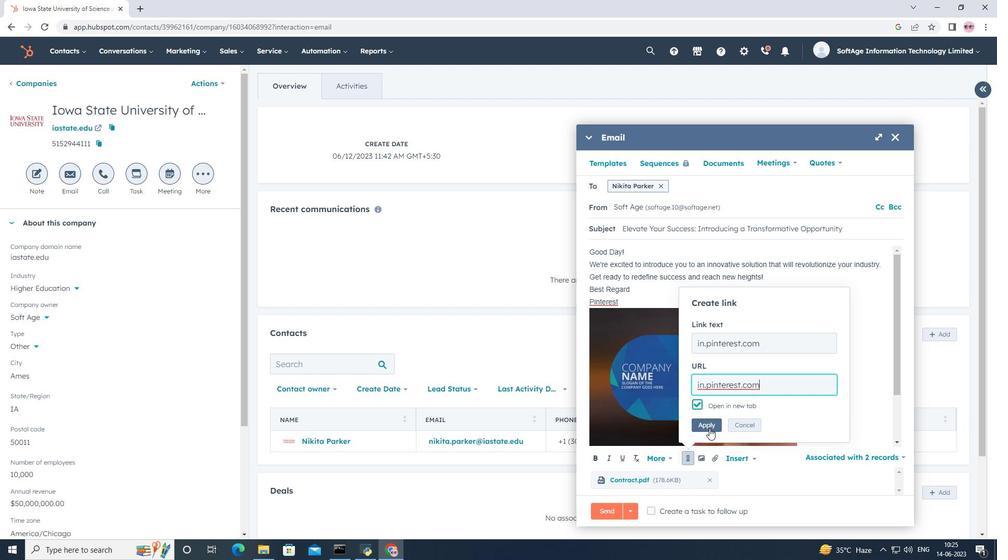 
Action: Mouse scrolled (709, 428) with delta (0, 0)
Screenshot: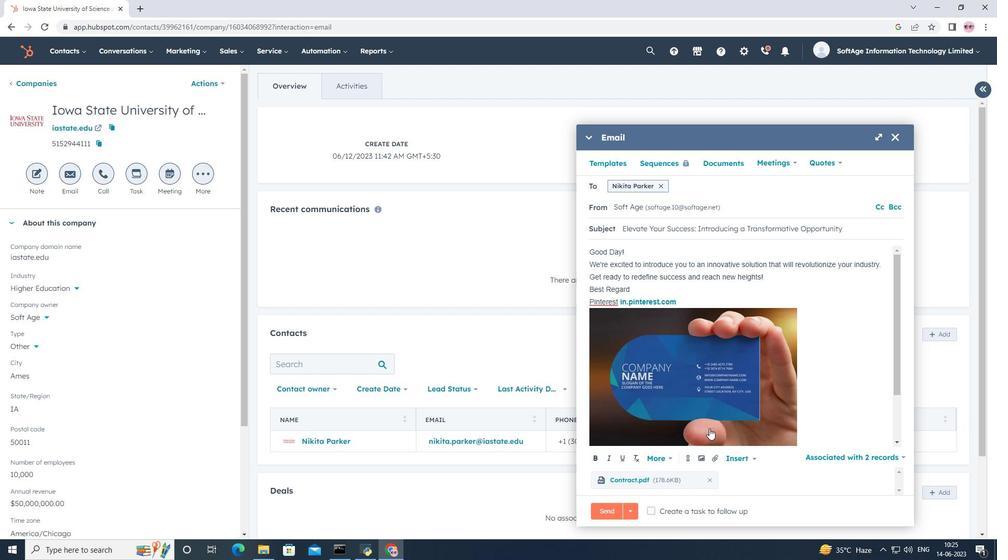 
Action: Mouse scrolled (709, 428) with delta (0, 0)
Screenshot: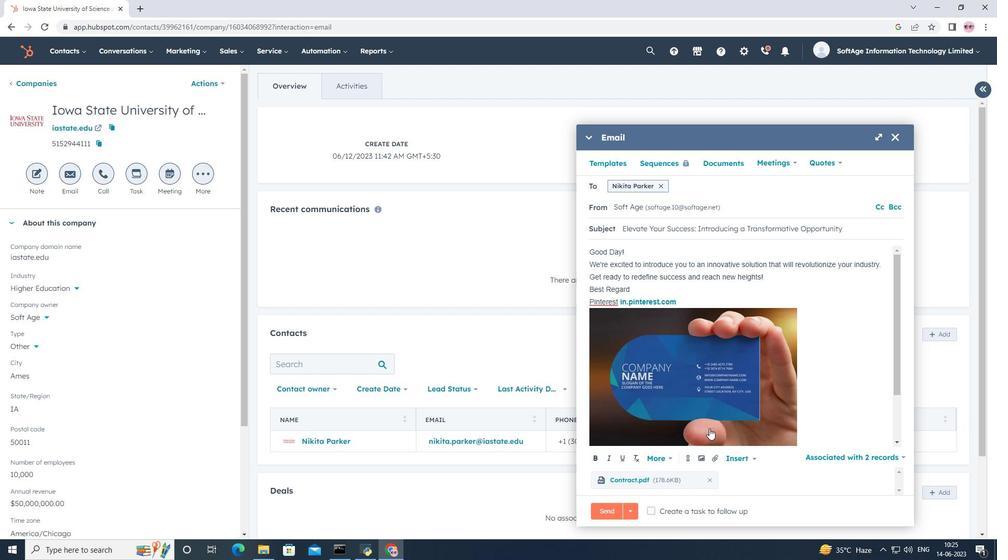 
Action: Mouse scrolled (709, 428) with delta (0, 0)
Screenshot: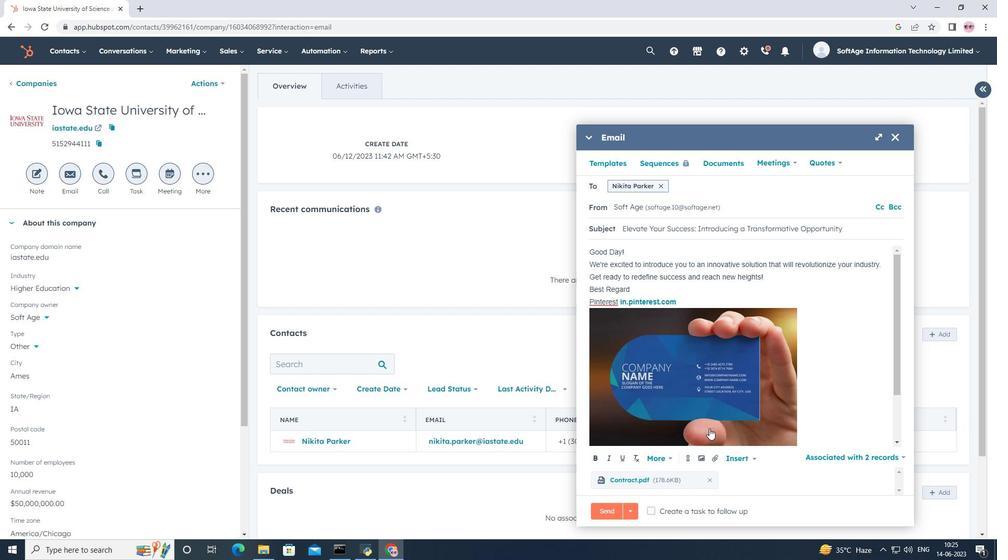 
Action: Mouse moved to (686, 509)
Screenshot: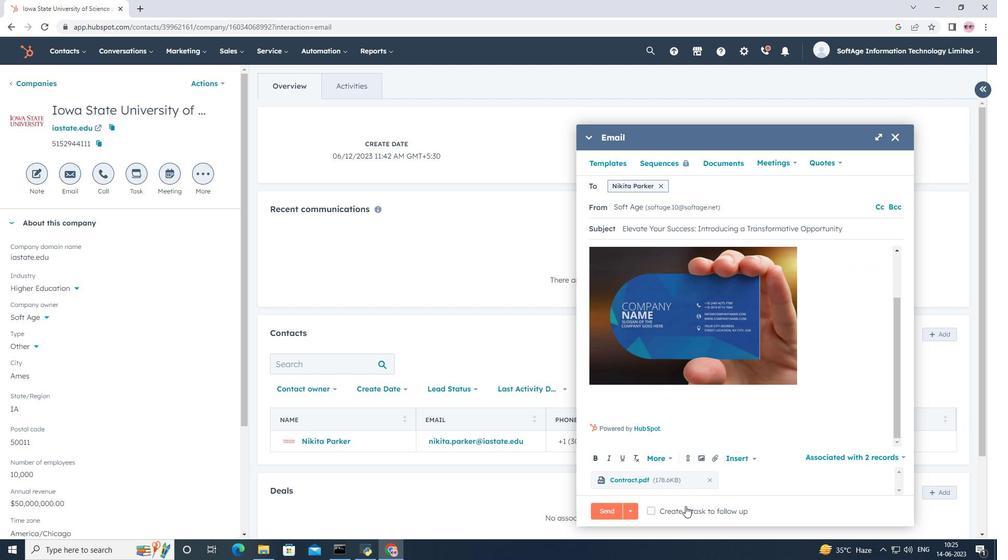 
Action: Mouse pressed left at (686, 509)
Screenshot: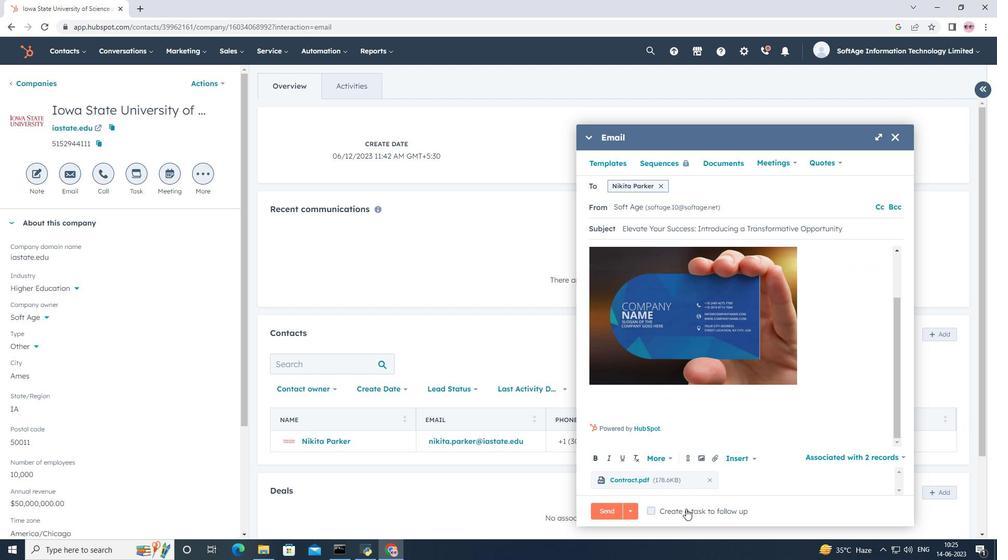 
Action: Mouse moved to (842, 511)
Screenshot: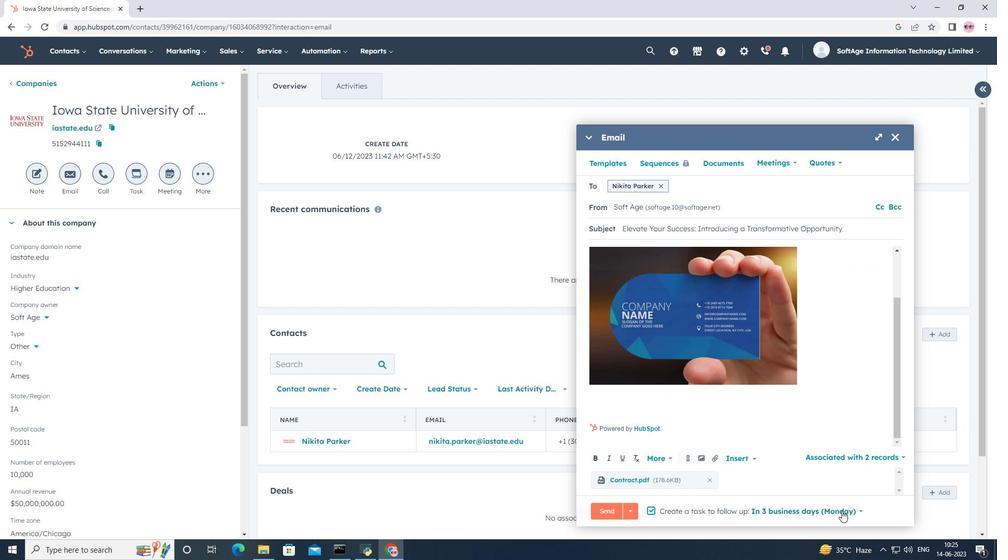 
Action: Mouse pressed left at (842, 511)
Screenshot: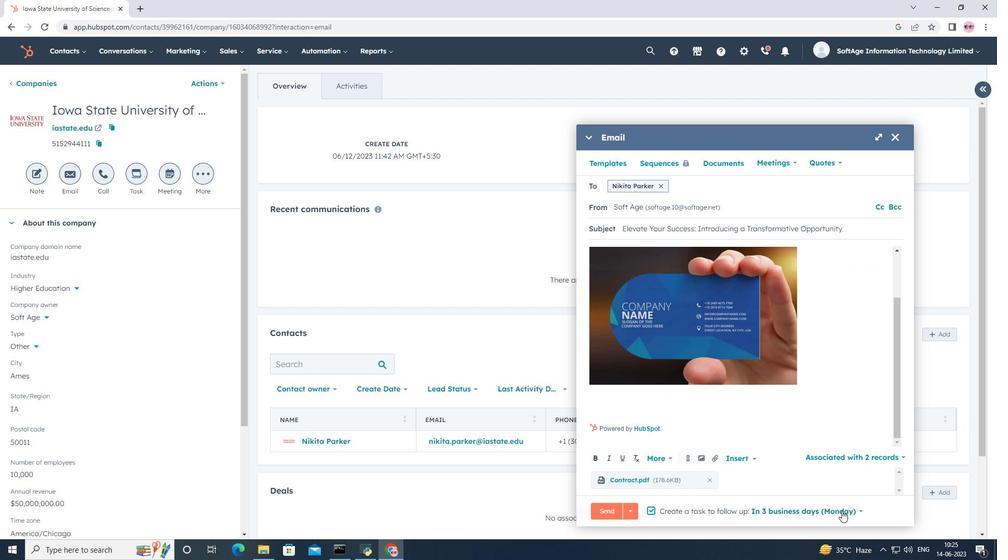
Action: Mouse moved to (785, 472)
Screenshot: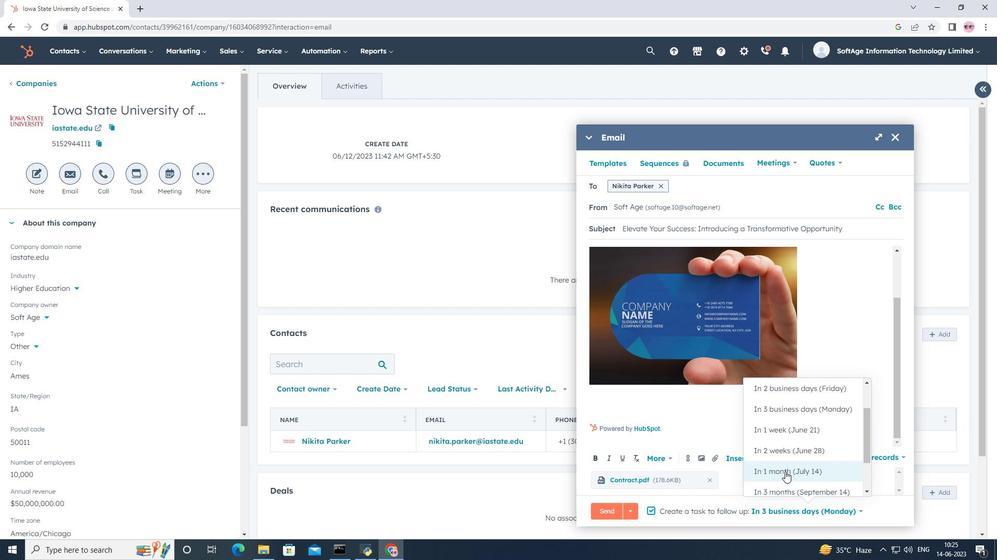 
Action: Mouse pressed left at (785, 472)
Screenshot: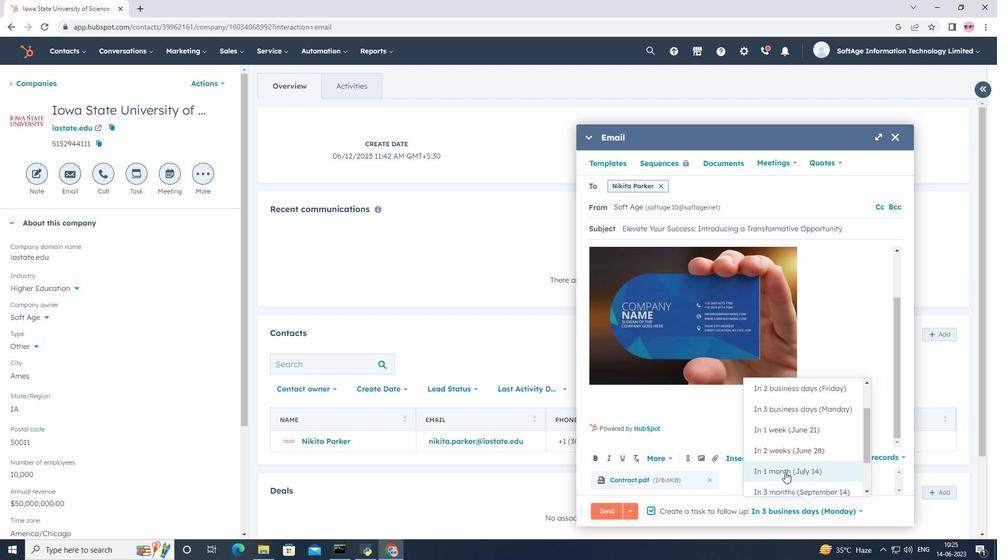 
Action: Mouse scrolled (785, 472) with delta (0, 0)
Screenshot: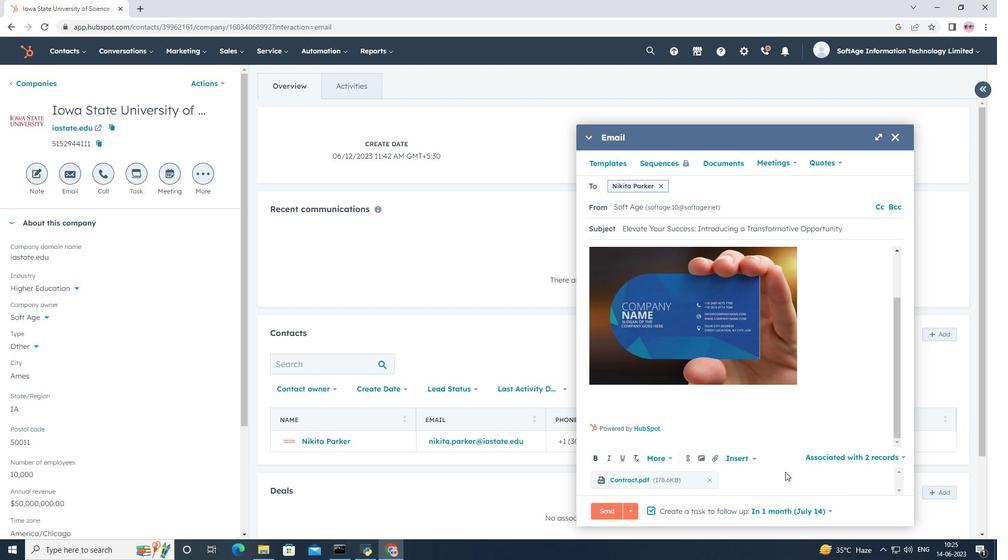 
Action: Mouse moved to (661, 188)
Screenshot: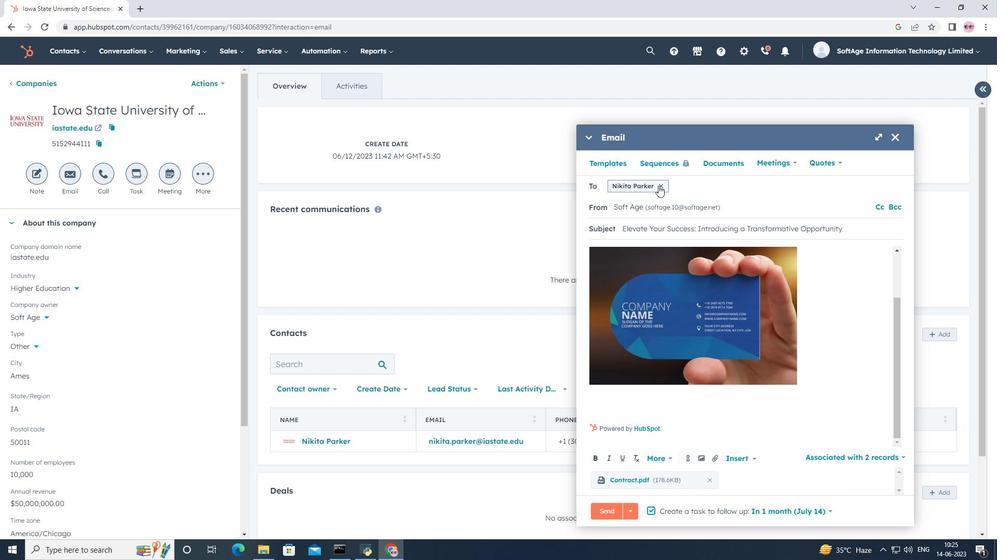 
Action: Mouse pressed left at (661, 188)
Screenshot: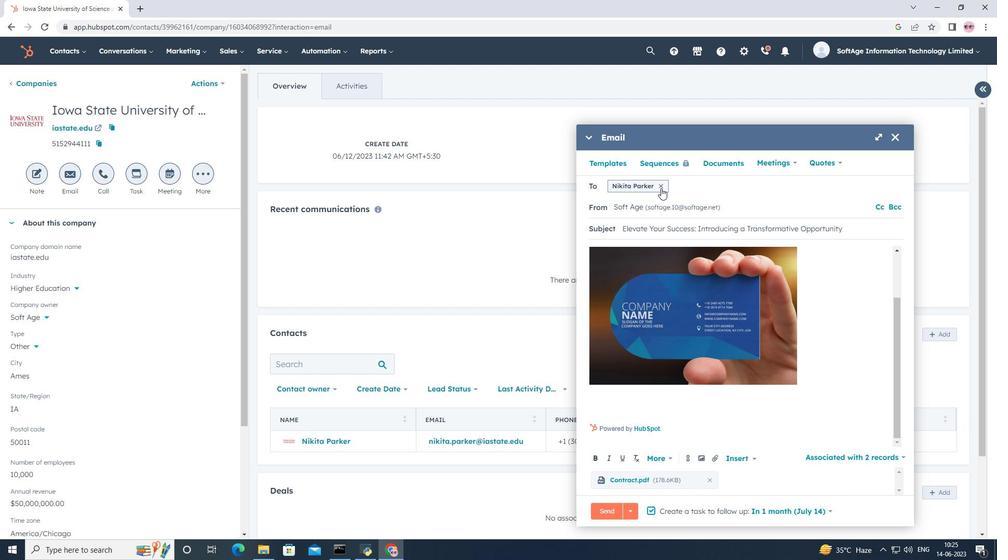 
Action: Mouse pressed left at (661, 188)
Screenshot: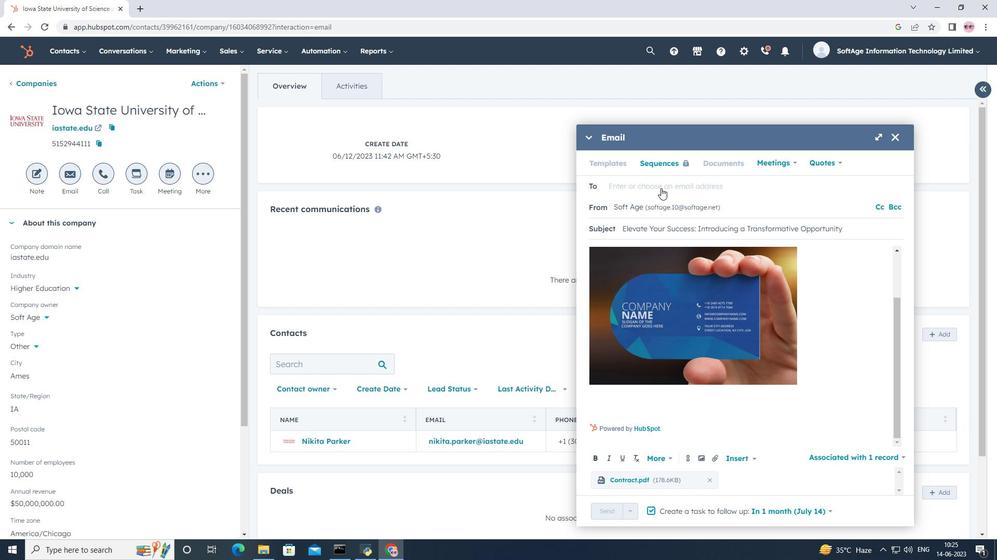 
Action: Mouse moved to (653, 218)
Screenshot: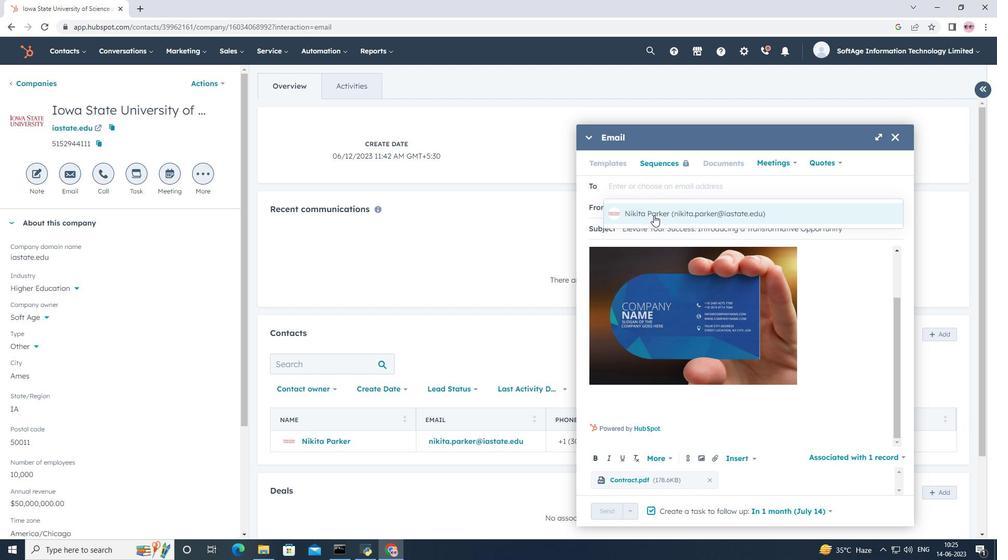 
Action: Mouse pressed left at (653, 218)
Screenshot: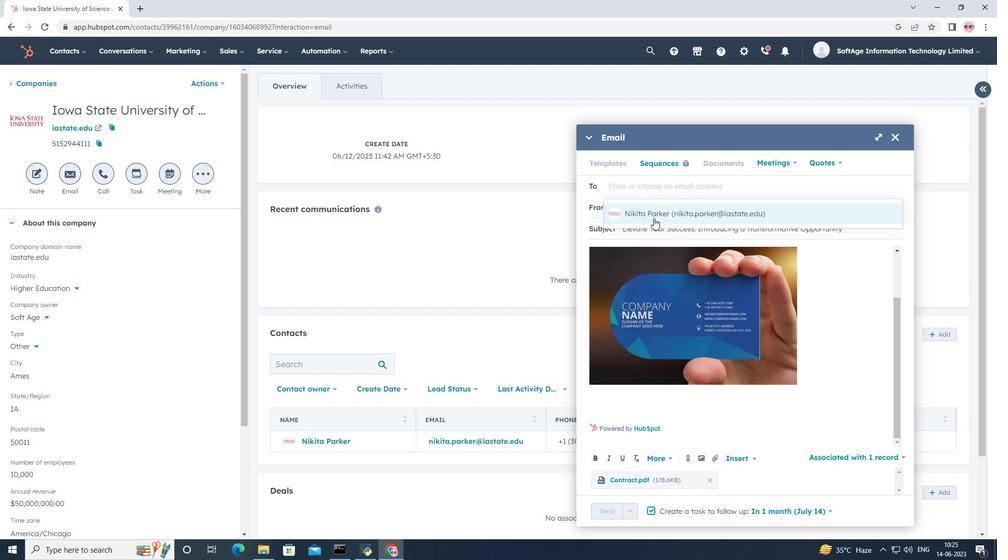 
Action: Mouse moved to (600, 509)
Screenshot: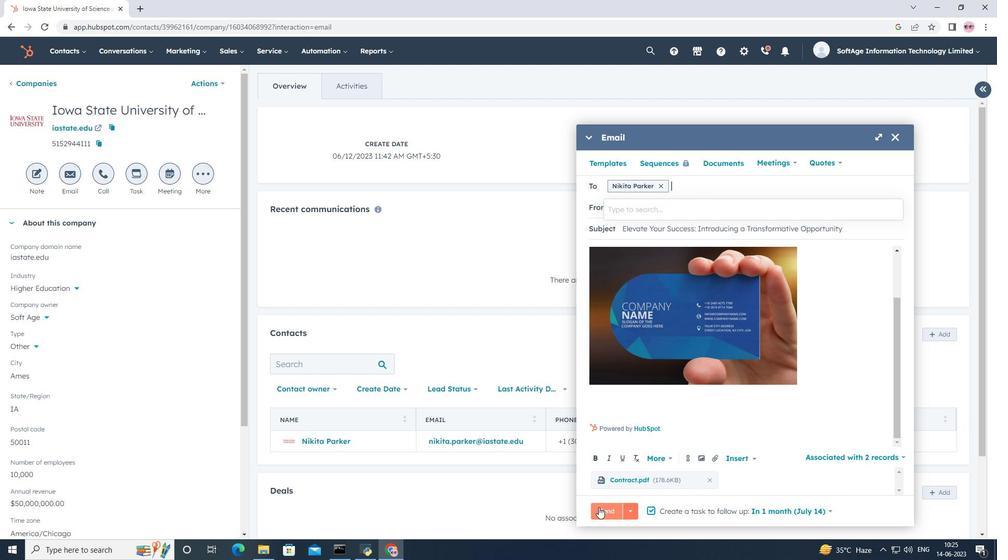 
Action: Mouse pressed left at (600, 509)
Screenshot: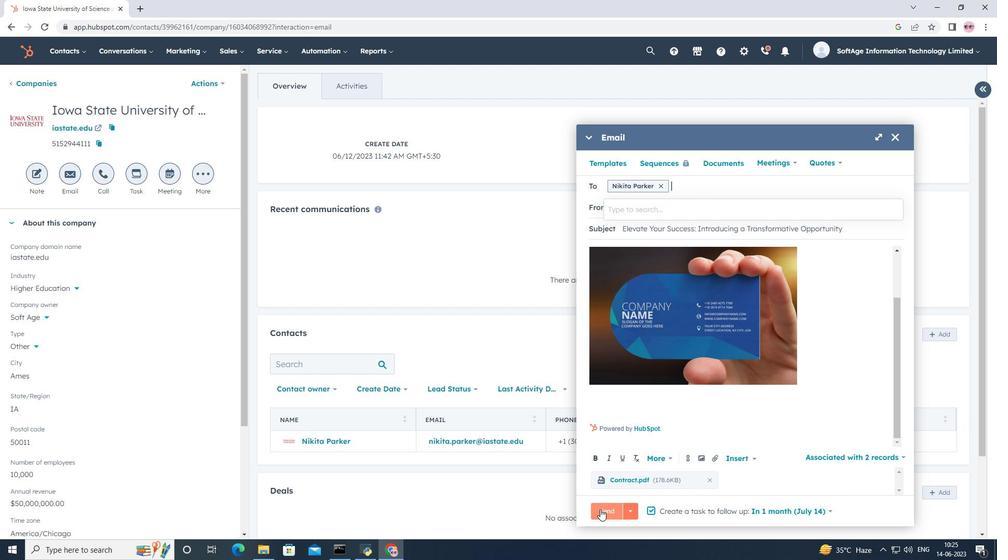 
Action: Mouse moved to (505, 330)
Screenshot: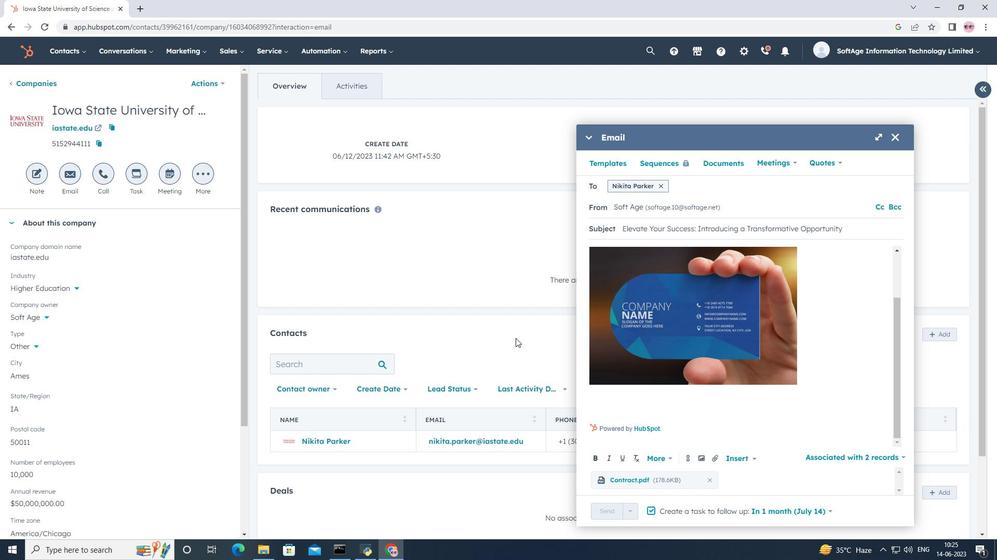 
Action: Mouse scrolled (505, 330) with delta (0, 0)
Screenshot: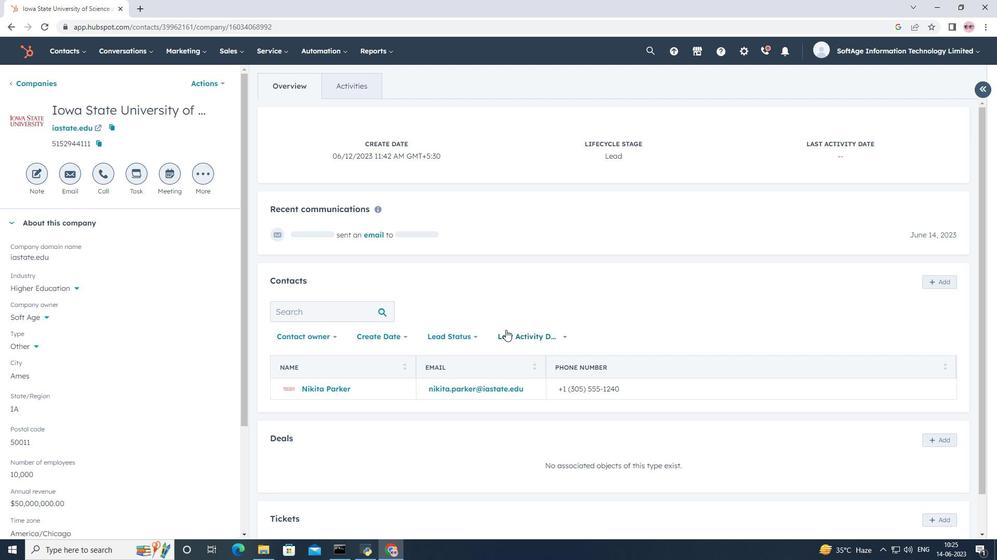 
Action: Mouse scrolled (505, 330) with delta (0, 0)
Screenshot: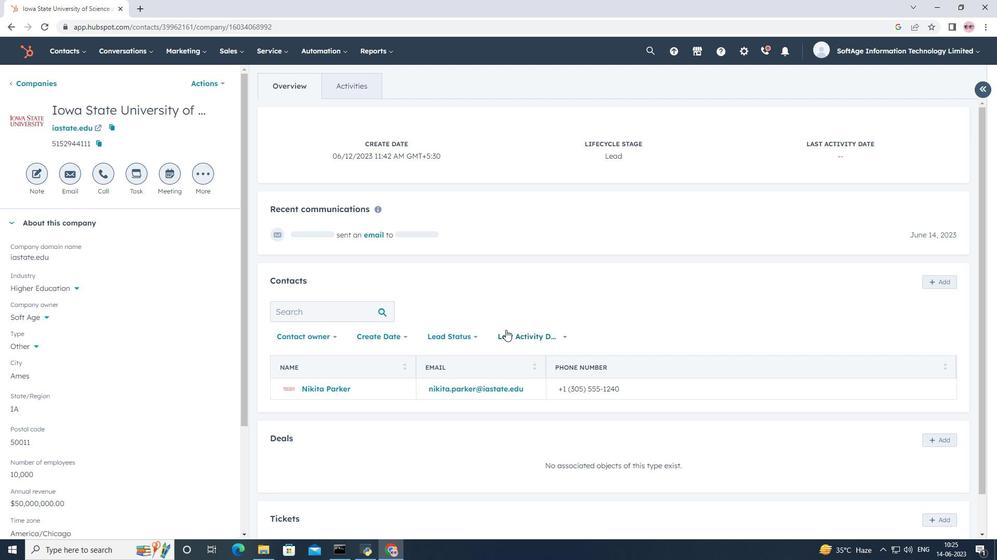 
Action: Mouse scrolled (505, 330) with delta (0, 0)
Screenshot: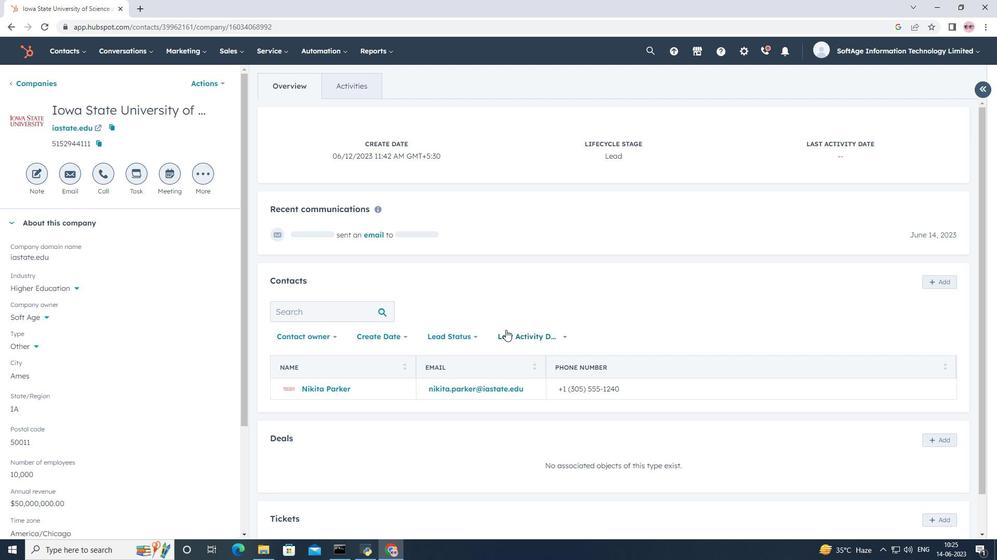 
Action: Mouse scrolled (505, 330) with delta (0, 0)
Screenshot: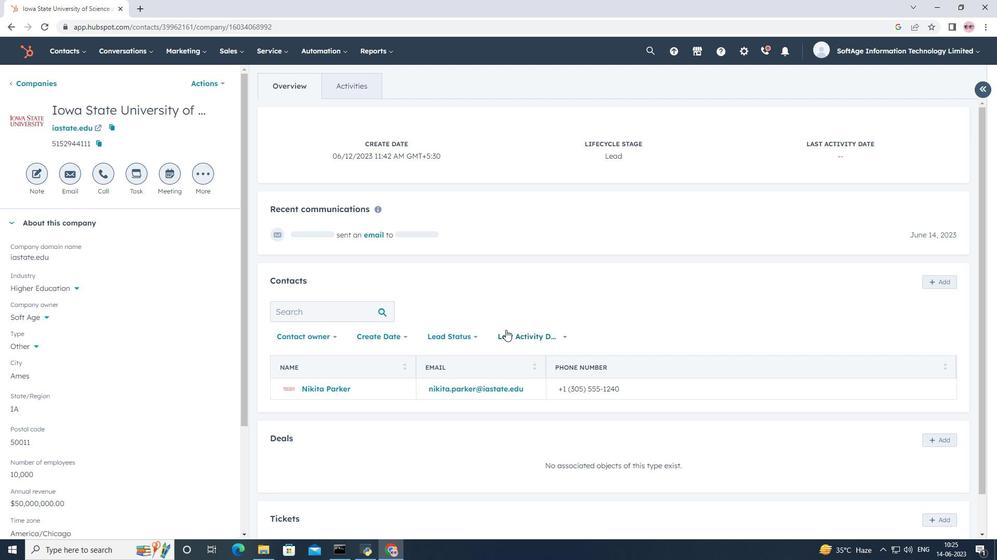
Action: Mouse scrolled (505, 330) with delta (0, 0)
Screenshot: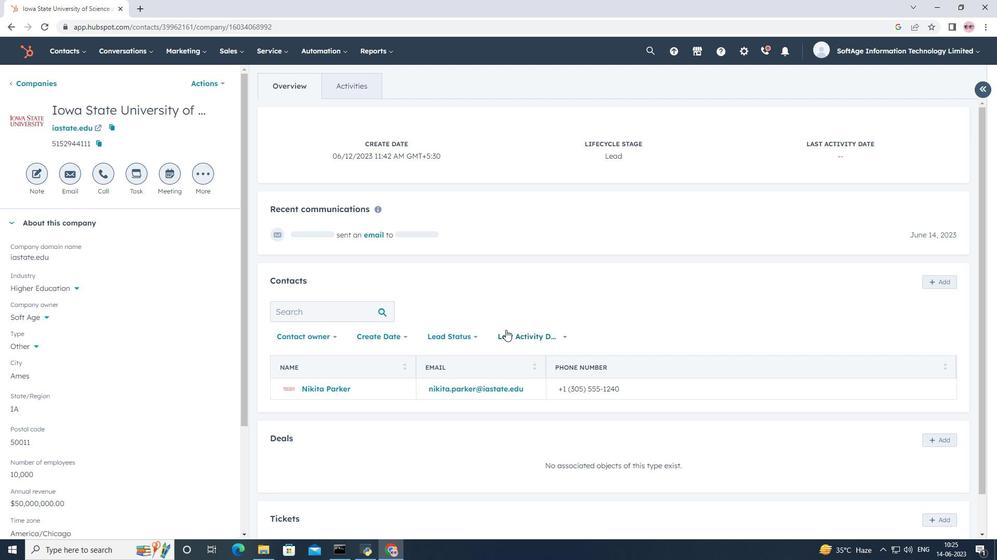 
Action: Mouse moved to (531, 245)
Screenshot: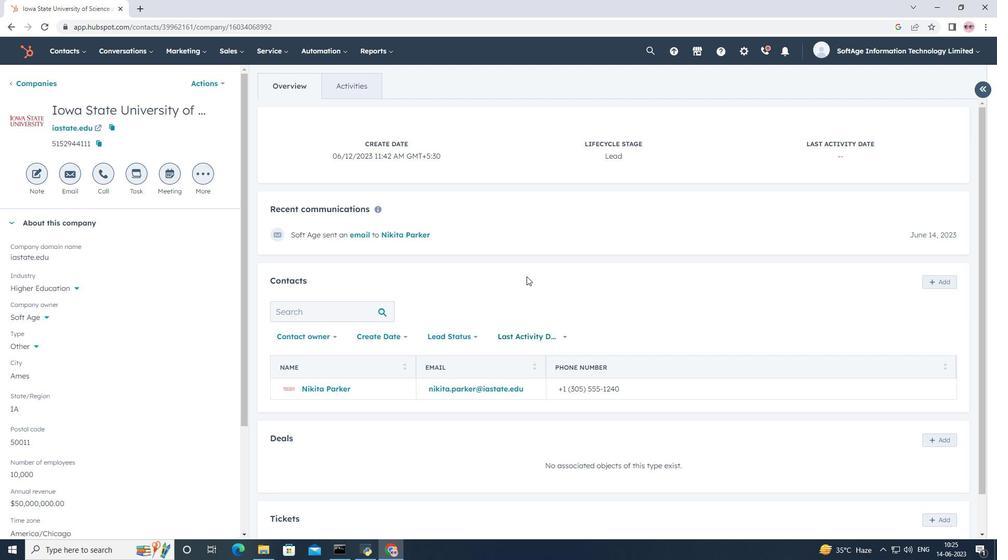 
Action: Mouse scrolled (531, 245) with delta (0, 0)
Screenshot: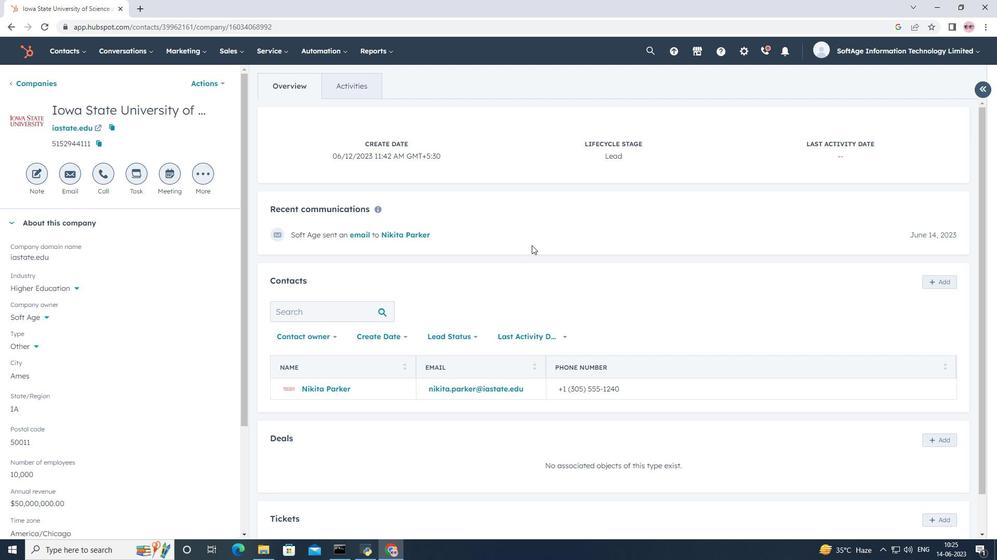 
Action: Mouse scrolled (531, 245) with delta (0, 0)
Screenshot: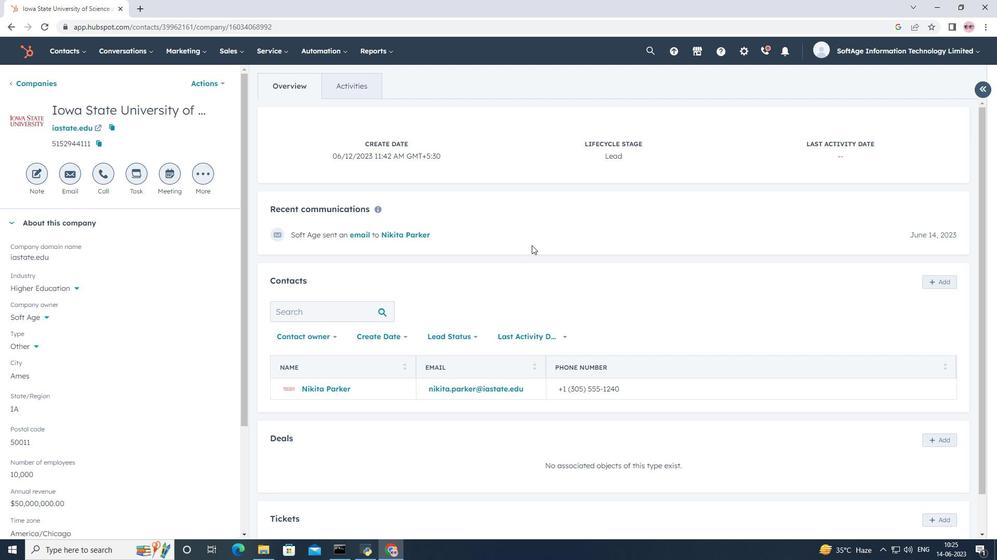 
Action: Mouse scrolled (531, 245) with delta (0, 0)
Screenshot: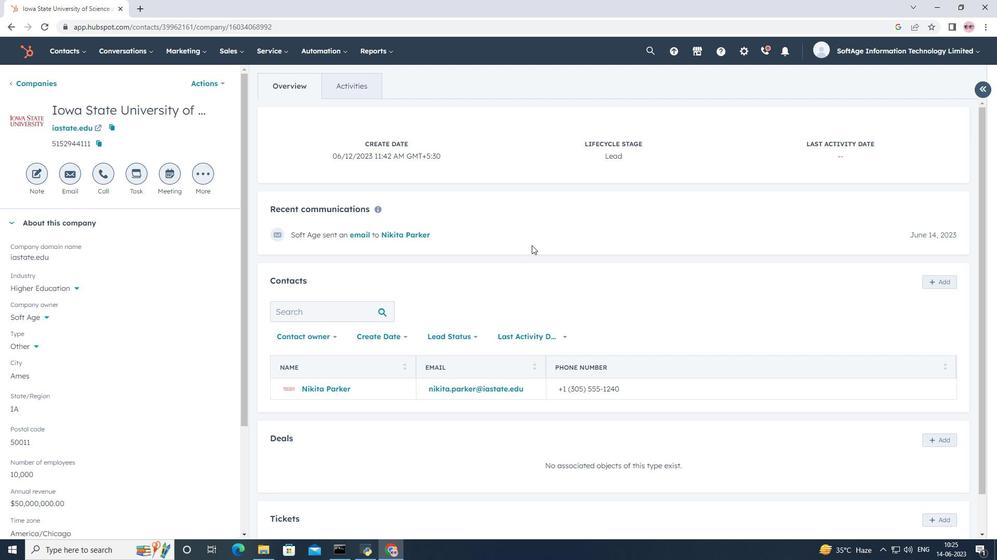 
Action: Mouse scrolled (531, 245) with delta (0, 0)
Screenshot: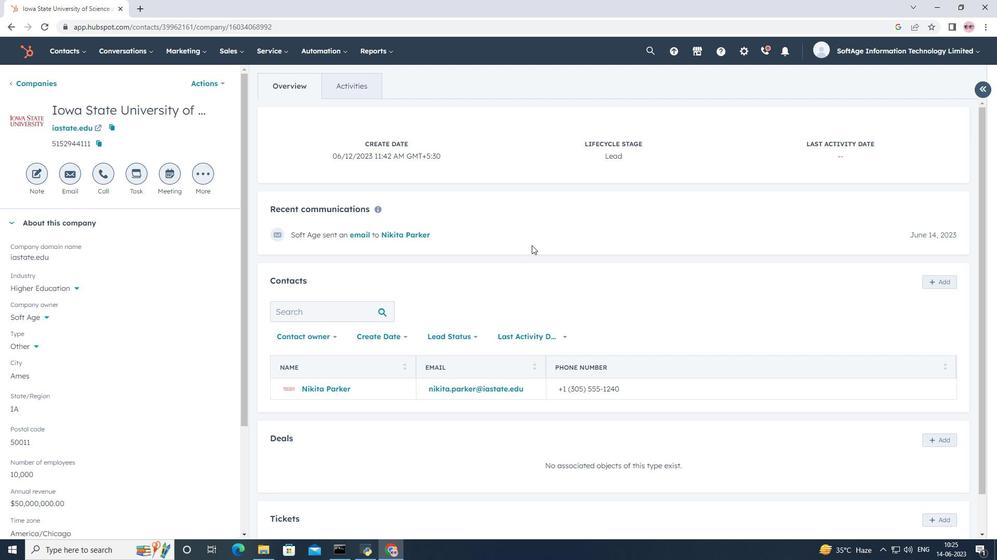 
Action: Mouse moved to (531, 247)
Screenshot: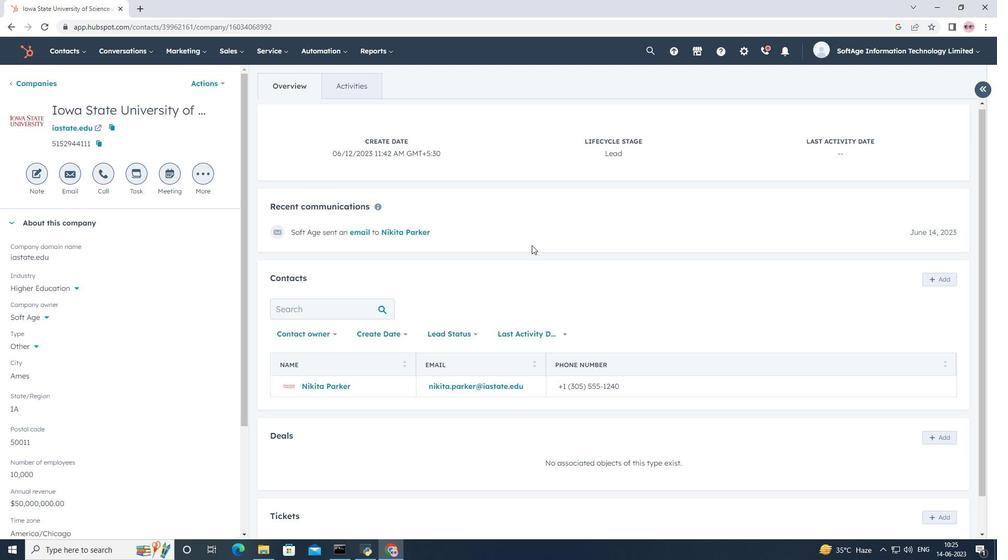
